Task: Create new contact,   with mail id: 'ZoeyLopez@fox5ny.com', first name: 'Zoey', Last name: 'Lopez', Job Title: Customer Success Manager, Phone number (512) 555-9012. Change life cycle stage to  'Lead' and lead status to 'New'. Add new company to the associated contact: www.senvion.in_x000D_
 and type: Reseller. Logged in from softage.3@softage.net
Action: Mouse moved to (32, 76)
Screenshot: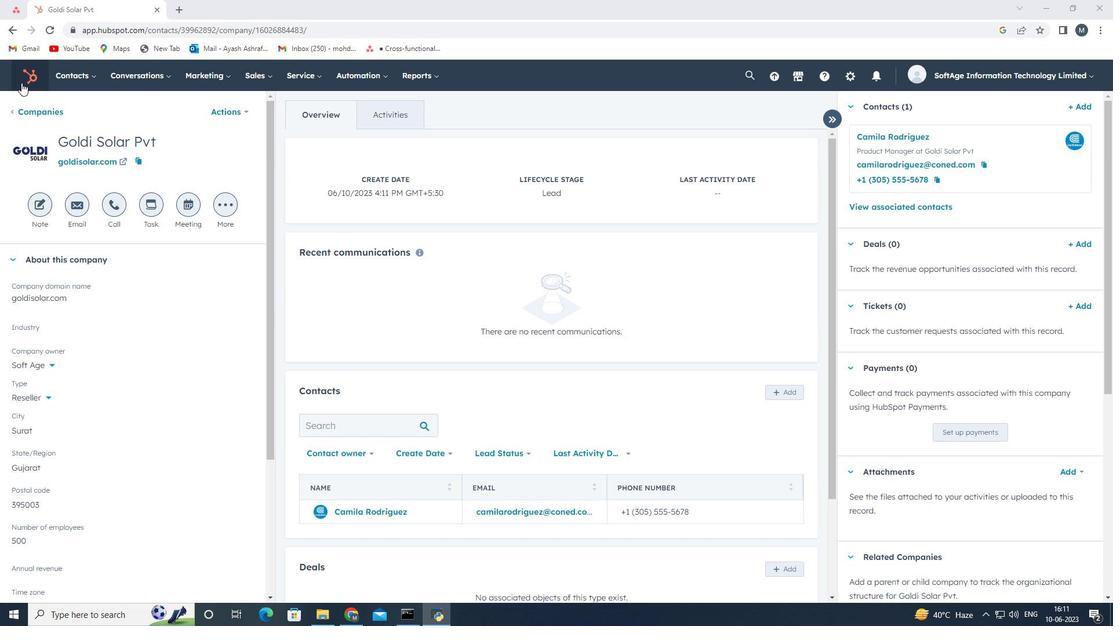 
Action: Mouse pressed left at (32, 76)
Screenshot: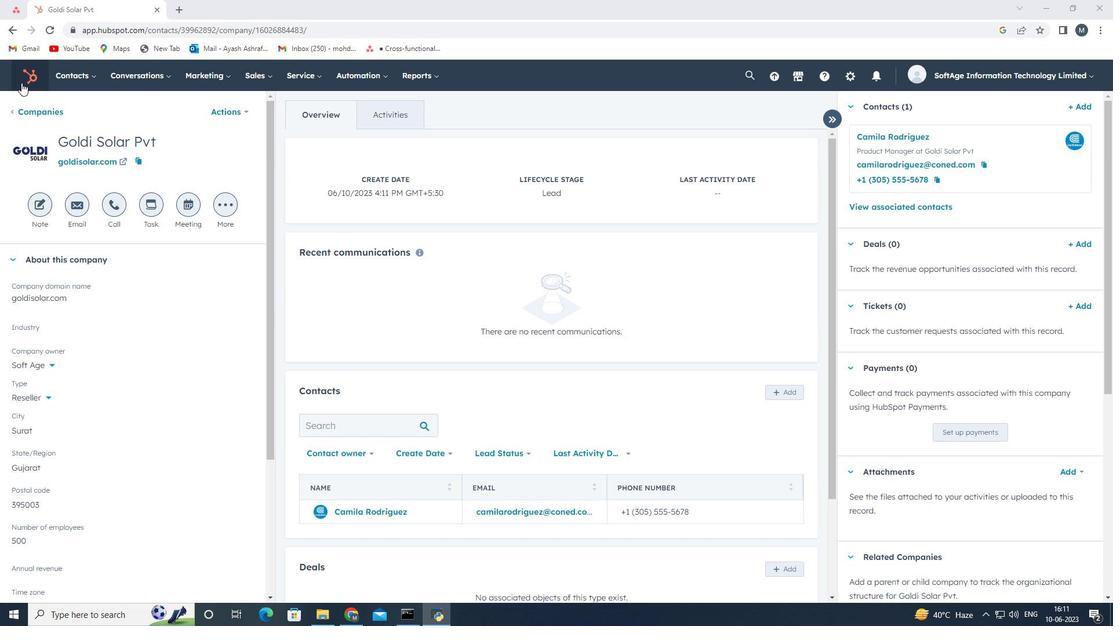 
Action: Mouse moved to (73, 74)
Screenshot: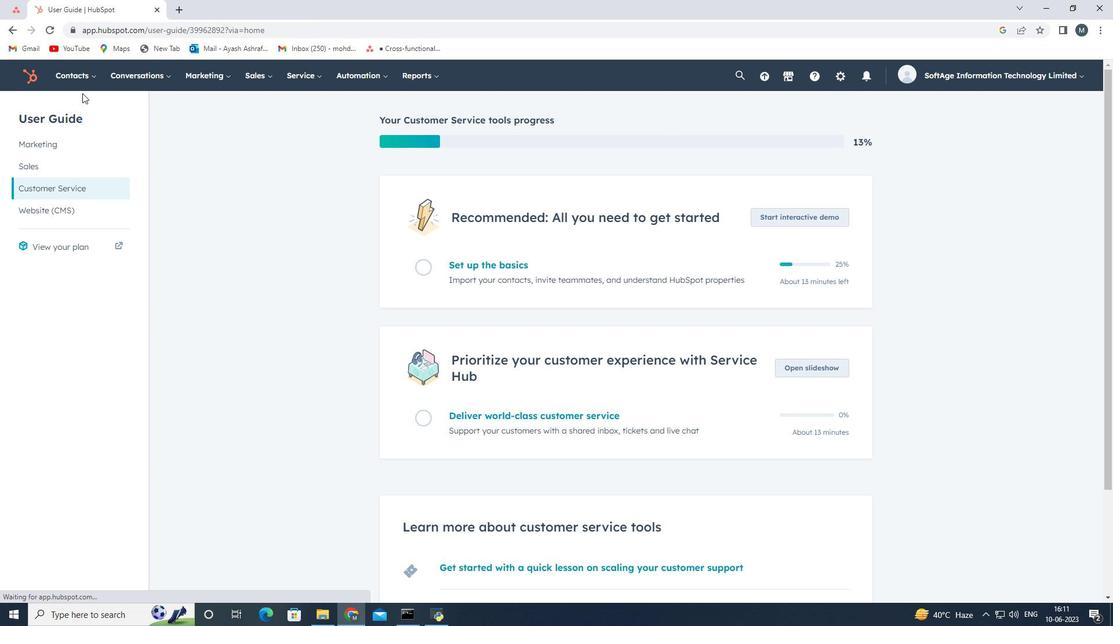
Action: Mouse pressed left at (73, 74)
Screenshot: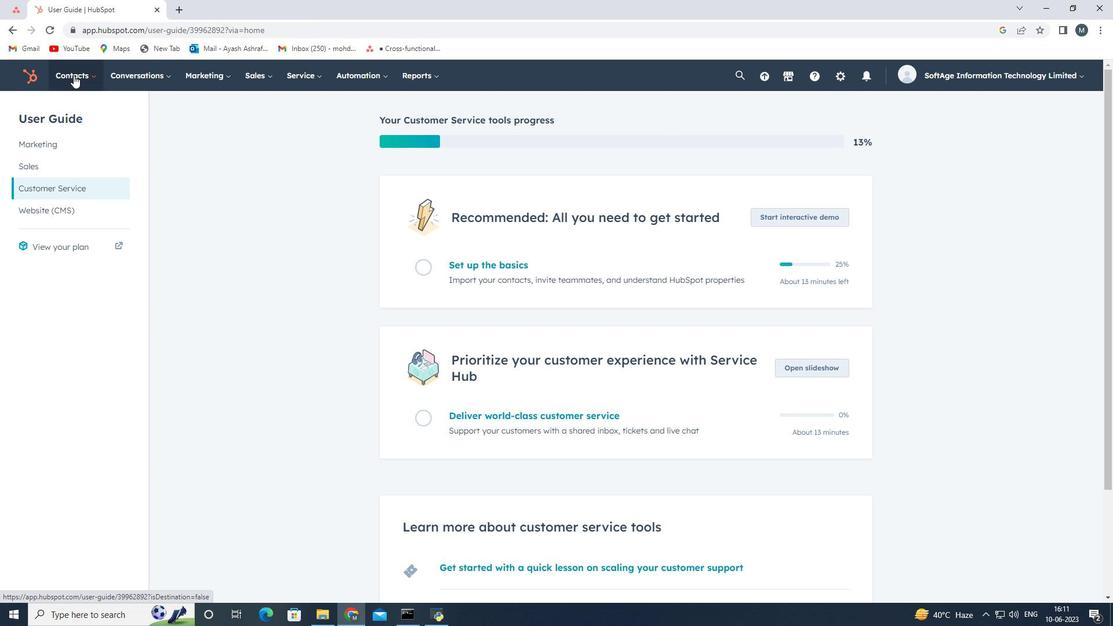 
Action: Mouse moved to (78, 104)
Screenshot: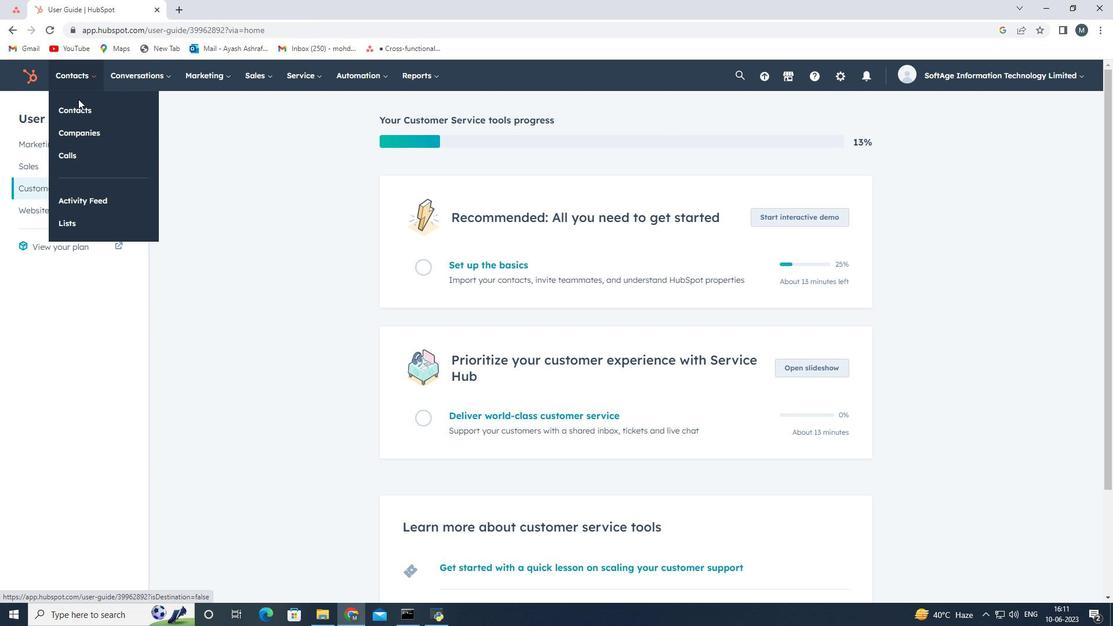 
Action: Mouse pressed left at (78, 104)
Screenshot: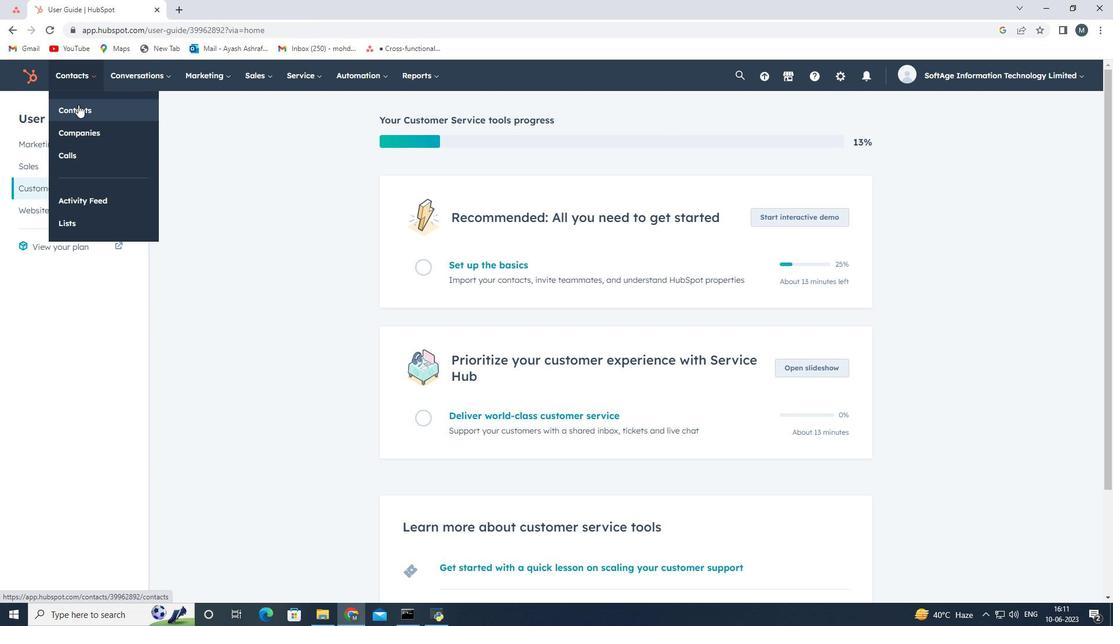 
Action: Mouse moved to (1034, 116)
Screenshot: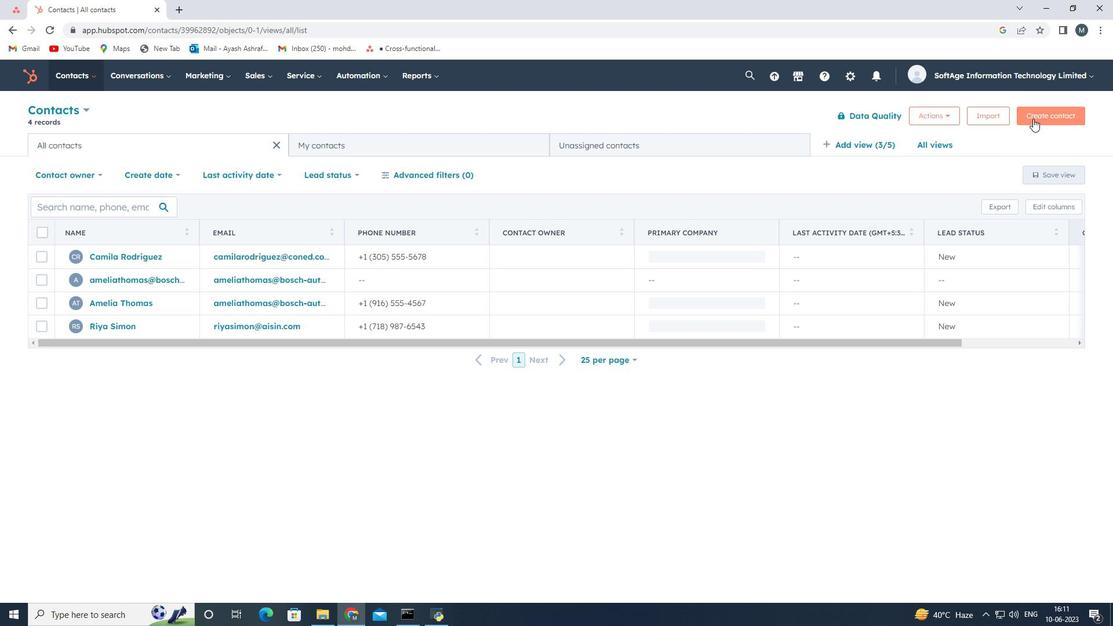 
Action: Mouse pressed left at (1034, 116)
Screenshot: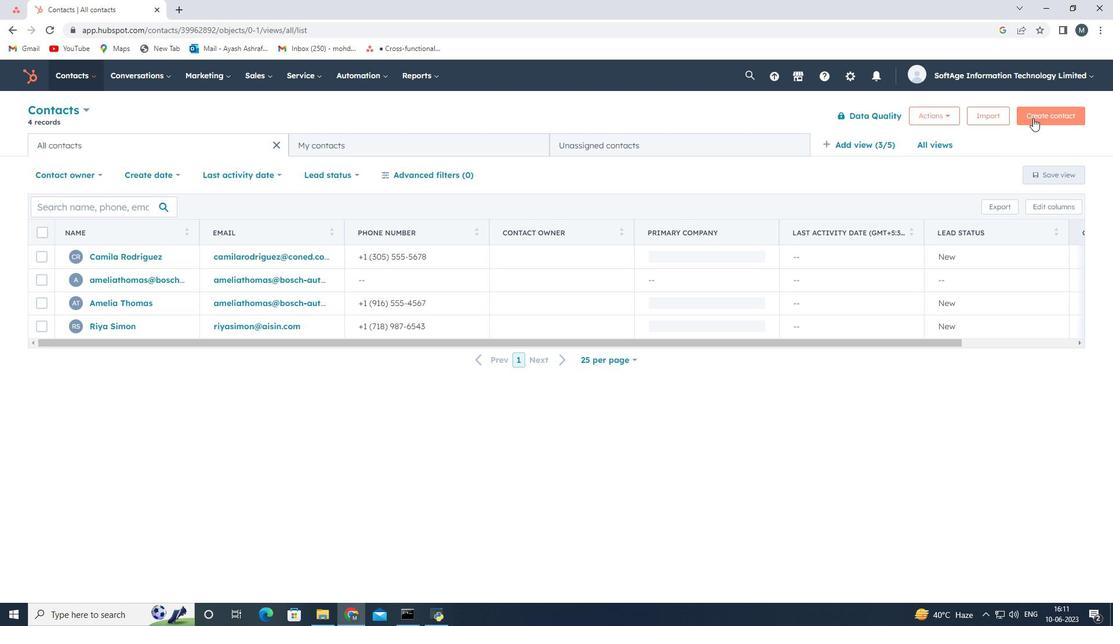 
Action: Mouse moved to (866, 169)
Screenshot: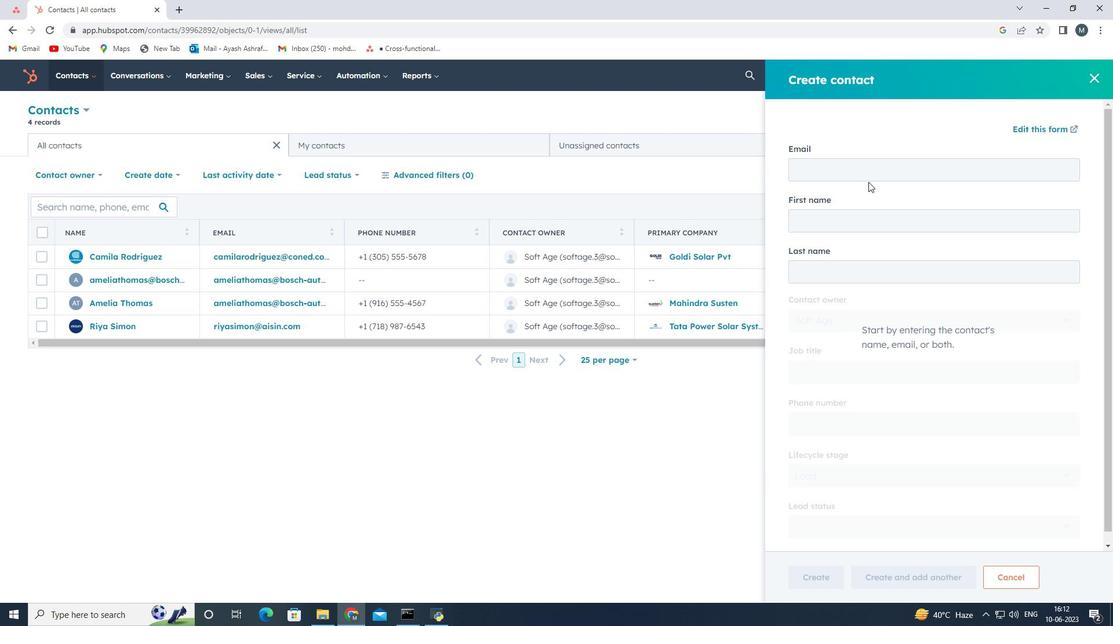 
Action: Mouse pressed left at (866, 169)
Screenshot: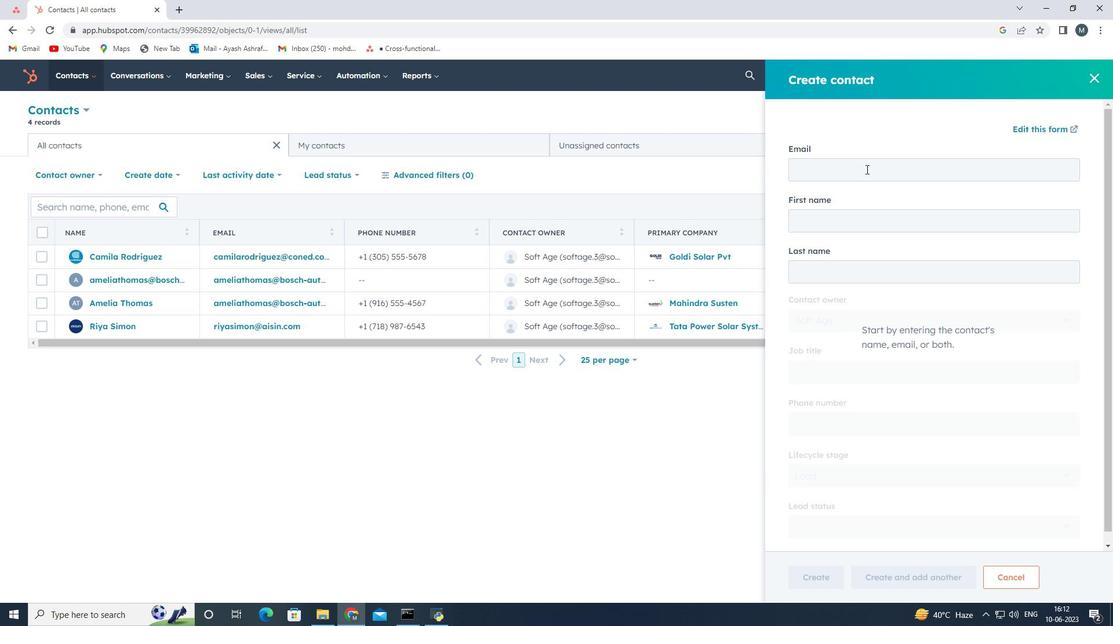 
Action: Key pressed <Key.shift>Zoey<Key.shift>Lopez<Key.shift>@fox
Screenshot: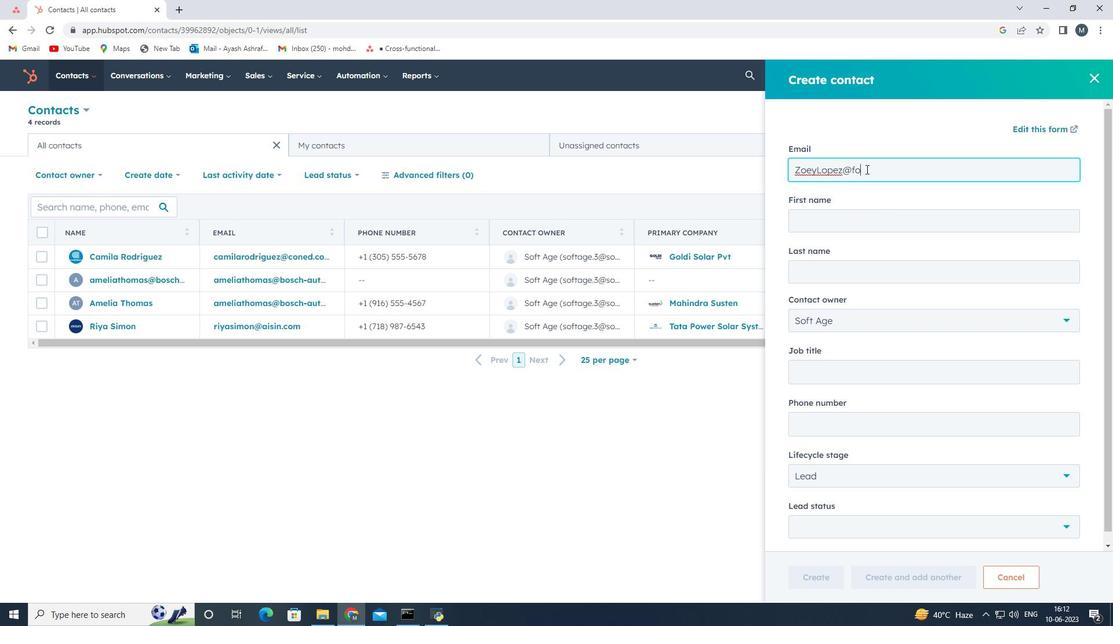
Action: Mouse moved to (1113, 384)
Screenshot: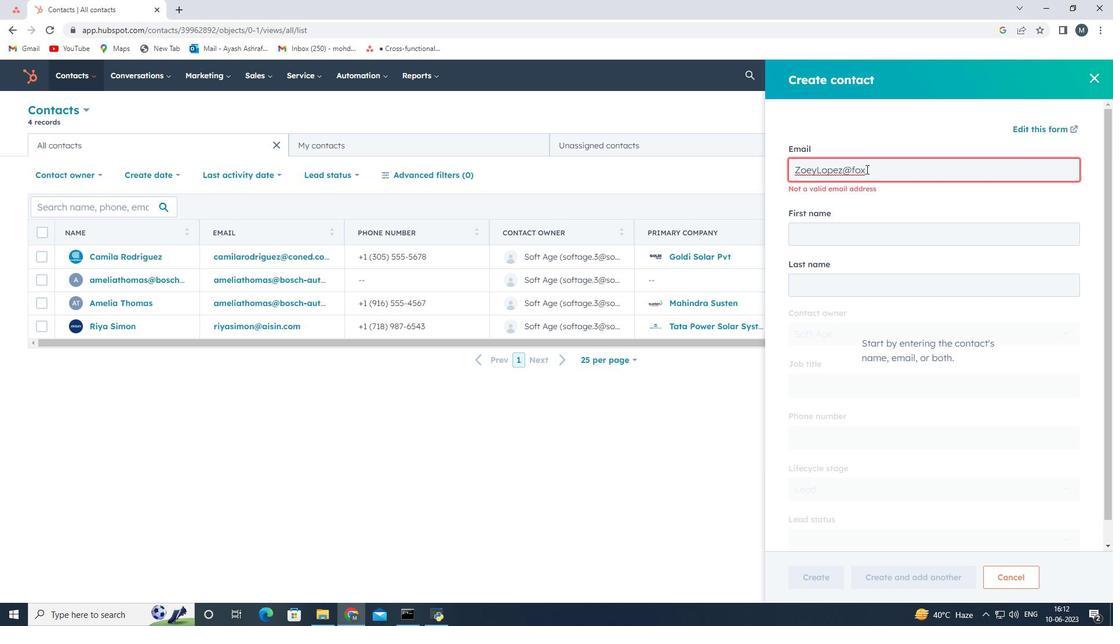 
Action: Key pressed 5ny.com
Screenshot: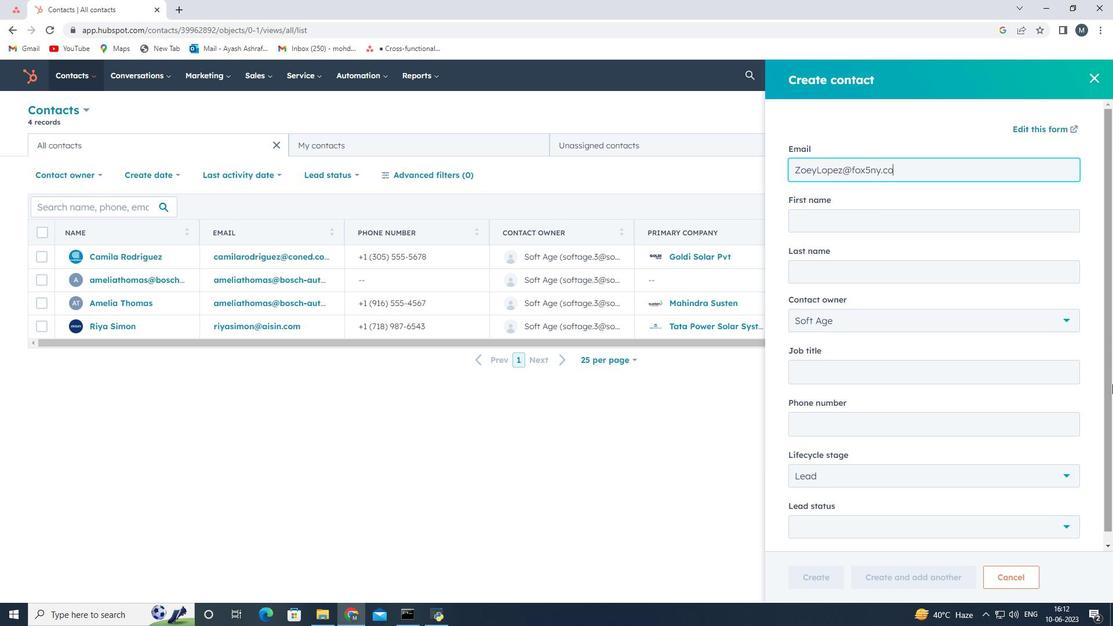 
Action: Mouse moved to (902, 224)
Screenshot: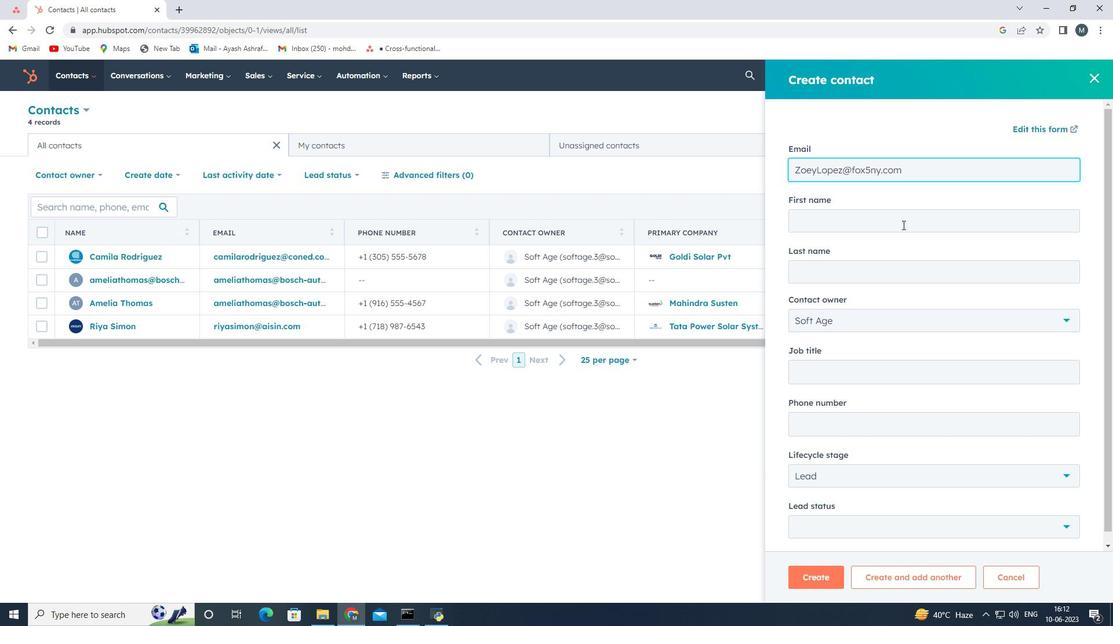 
Action: Mouse pressed left at (902, 224)
Screenshot: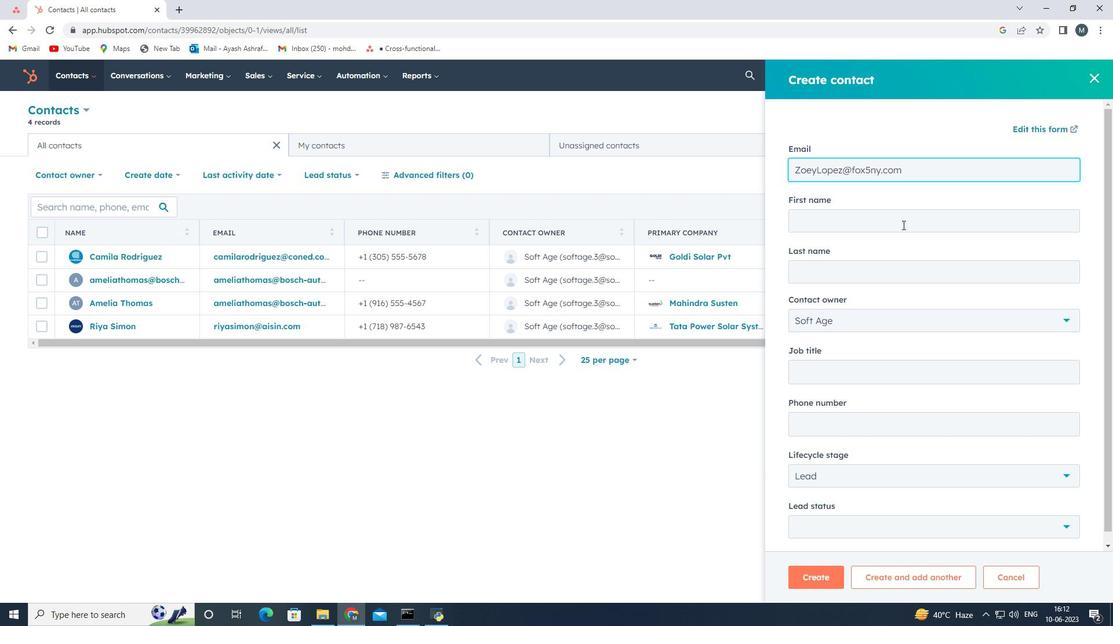 
Action: Key pressed <Key.shift>Zoey
Screenshot: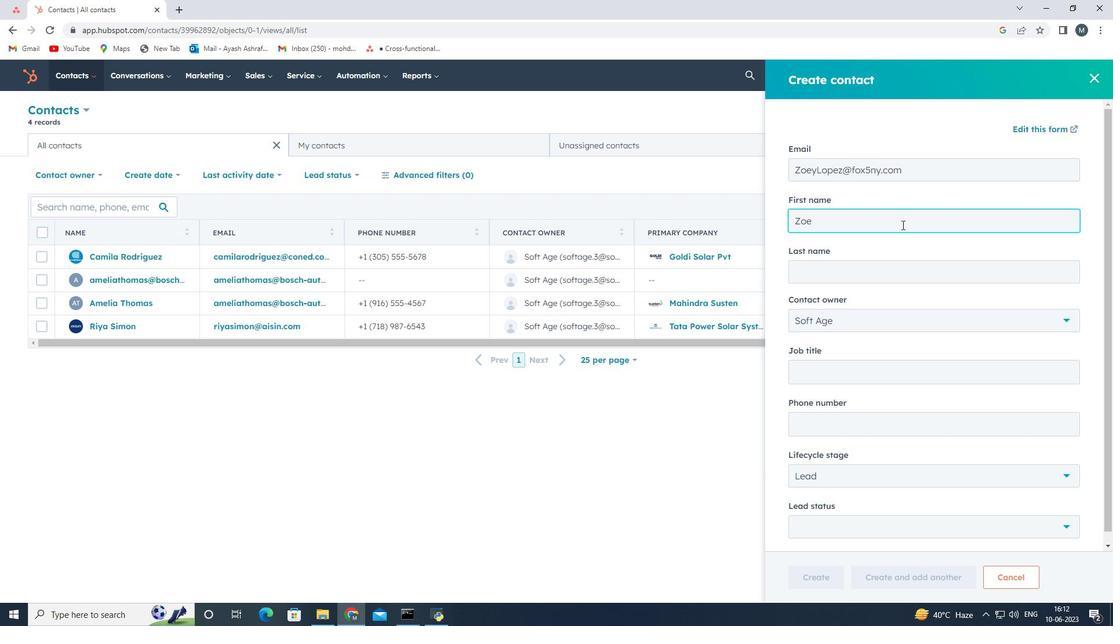 
Action: Mouse moved to (878, 270)
Screenshot: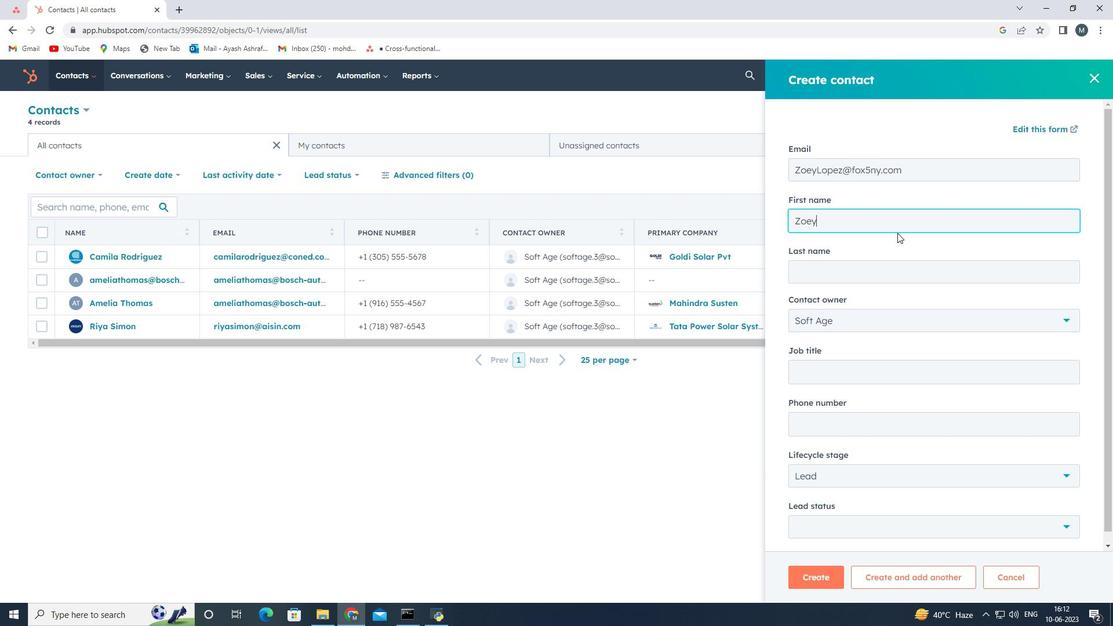 
Action: Mouse pressed left at (878, 270)
Screenshot: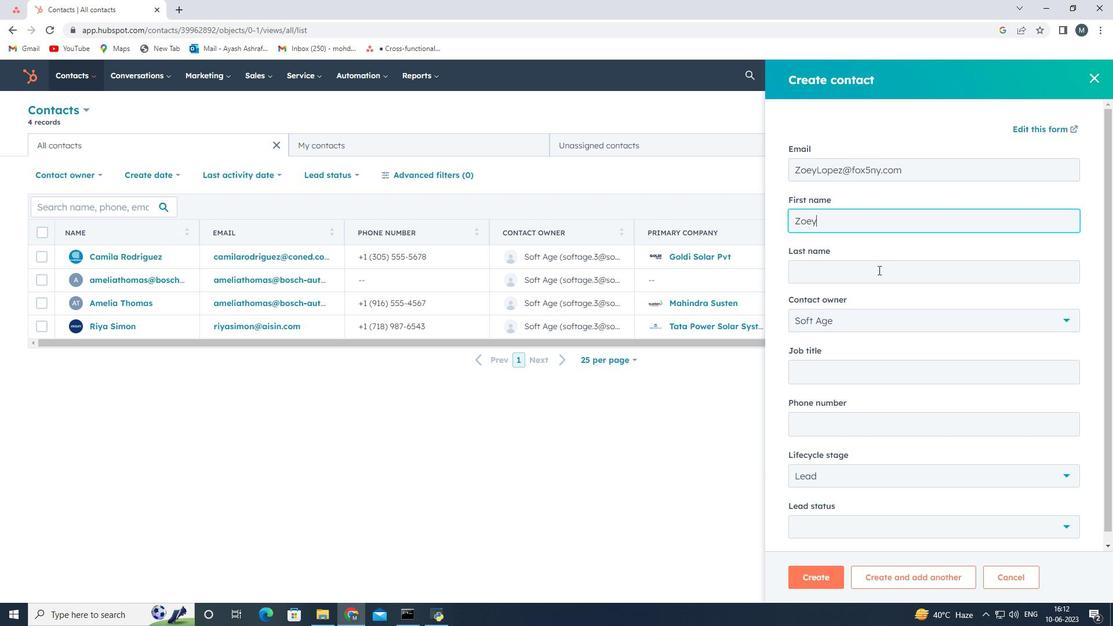 
Action: Key pressed <Key.shift>Lopez
Screenshot: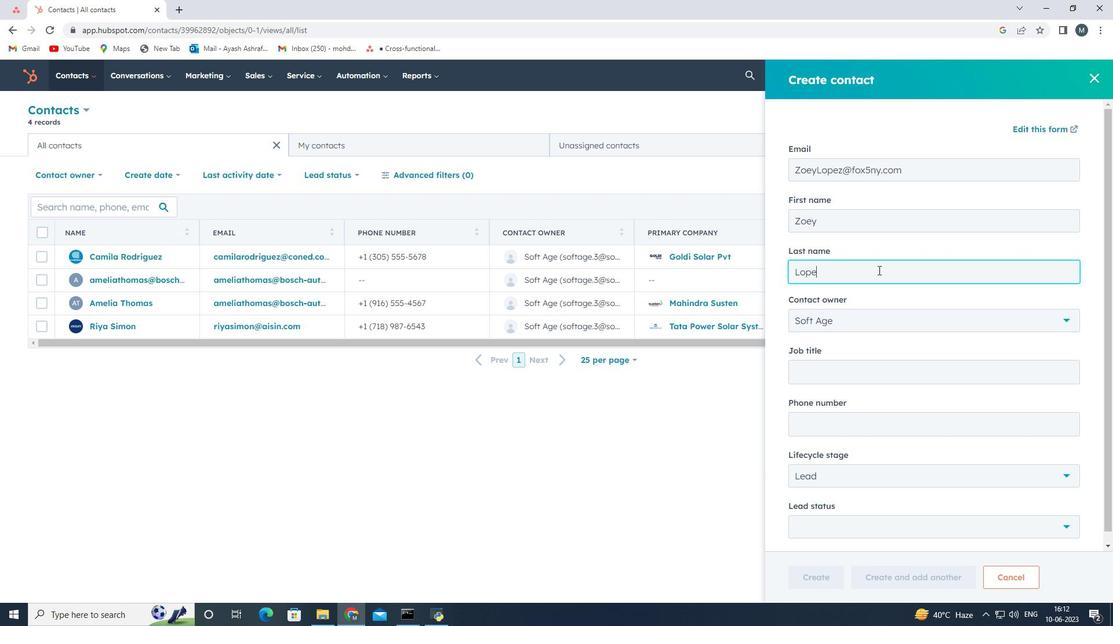 
Action: Mouse moved to (853, 379)
Screenshot: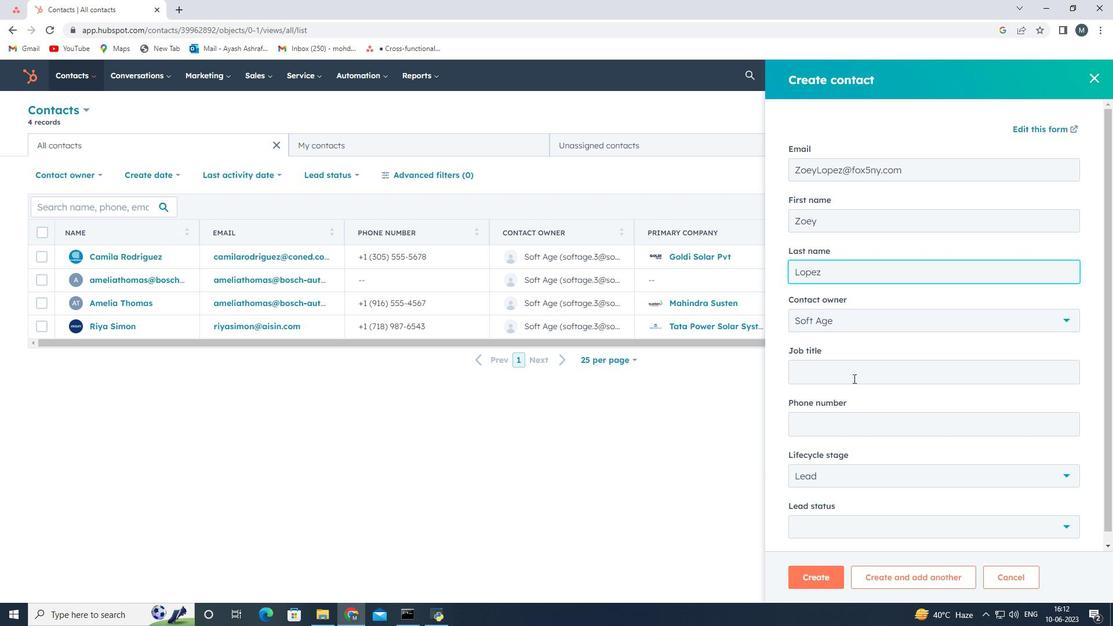 
Action: Mouse pressed left at (853, 379)
Screenshot: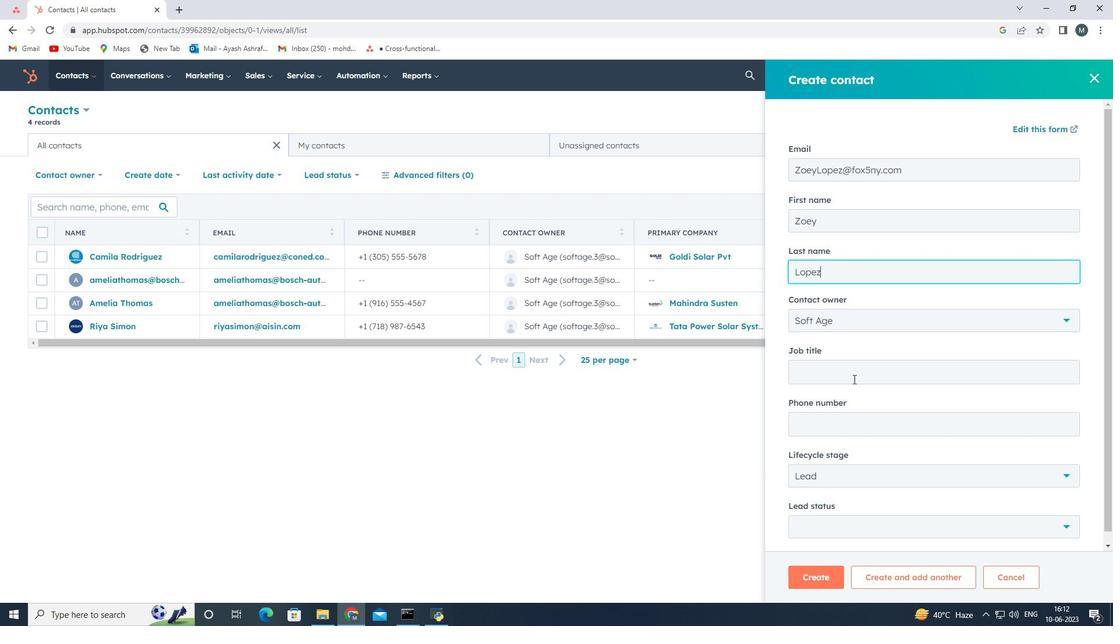 
Action: Key pressed <Key.shift>Success<Key.space>
Screenshot: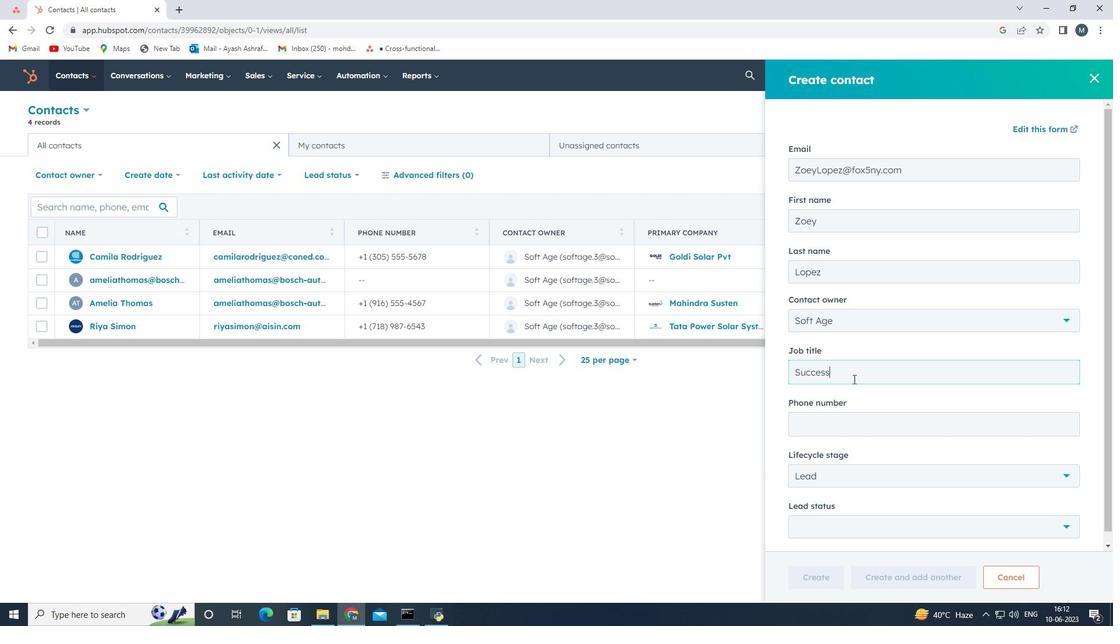 
Action: Mouse moved to (852, 379)
Screenshot: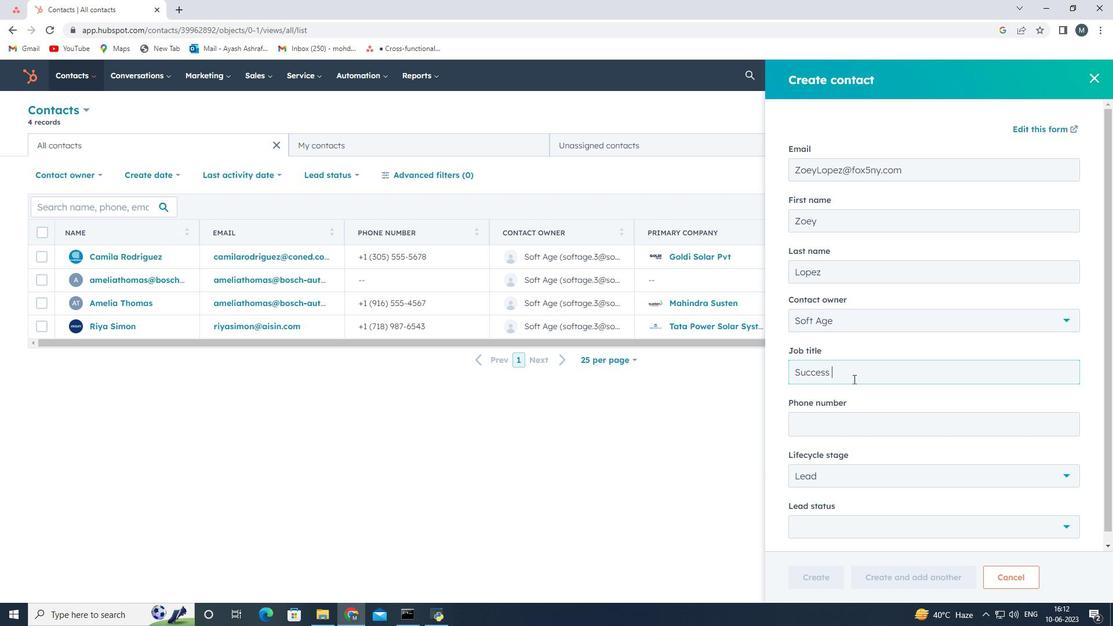 
Action: Key pressed <Key.shift><Key.shift>Manager
Screenshot: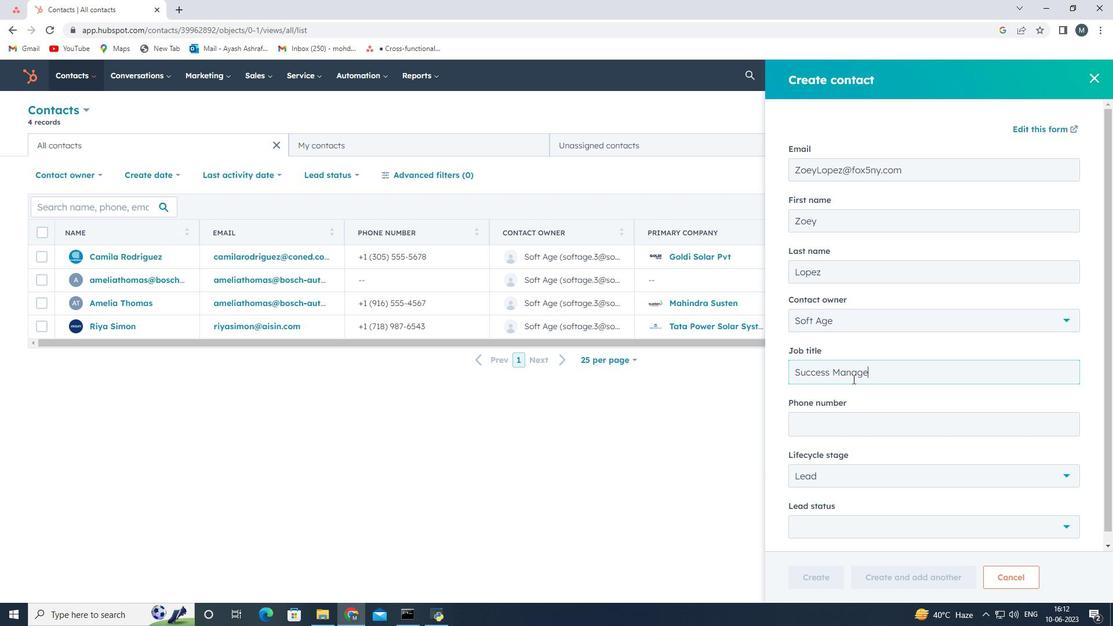 
Action: Mouse moved to (826, 419)
Screenshot: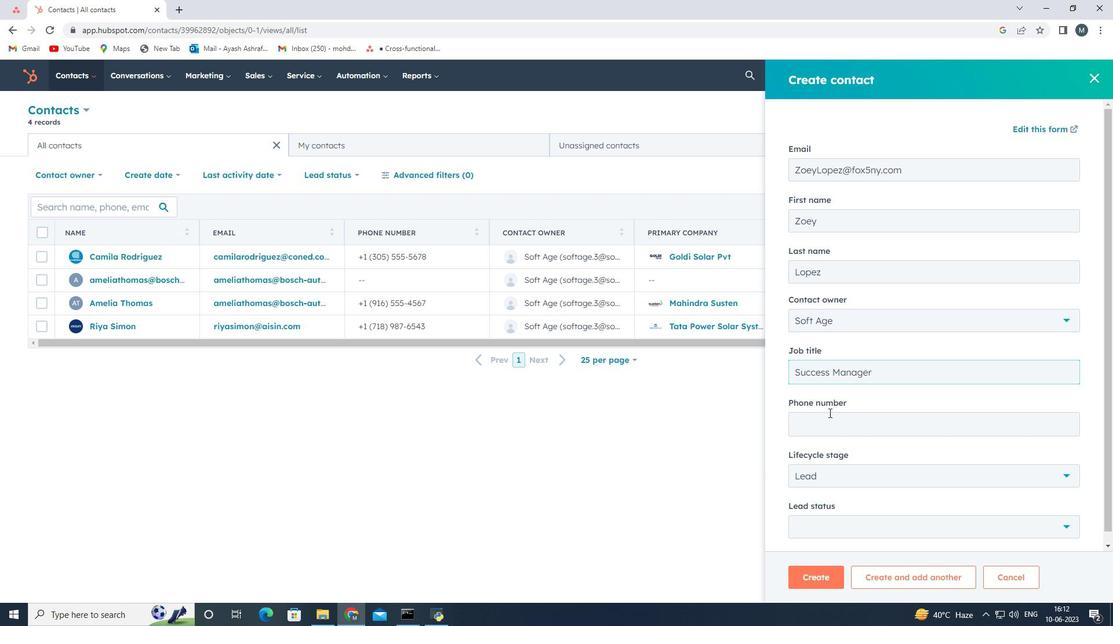 
Action: Mouse pressed left at (826, 419)
Screenshot: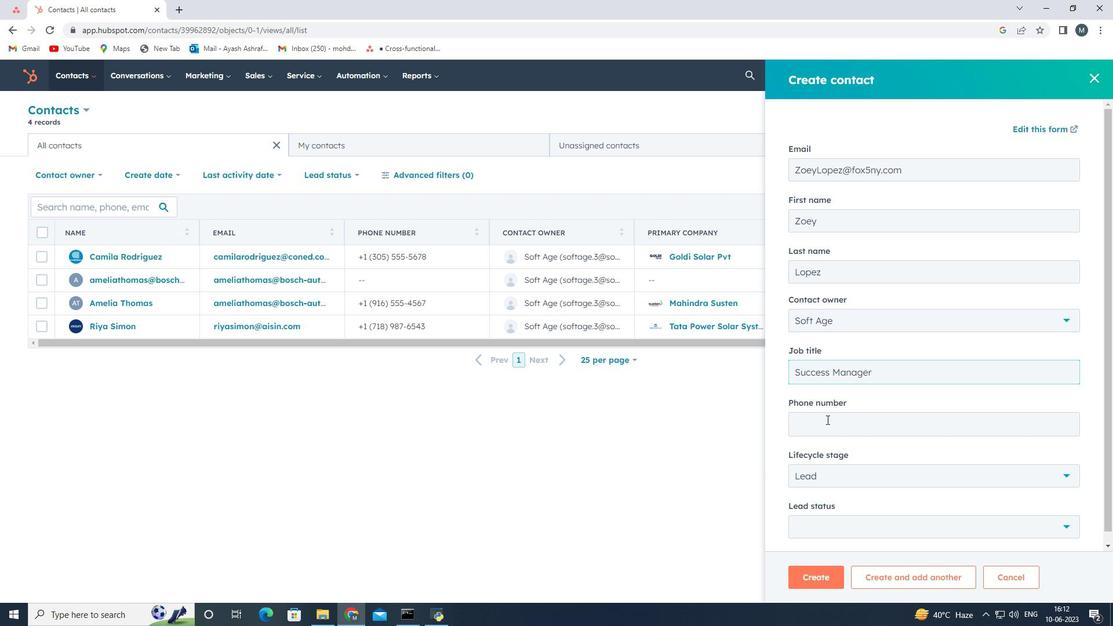 
Action: Mouse moved to (826, 419)
Screenshot: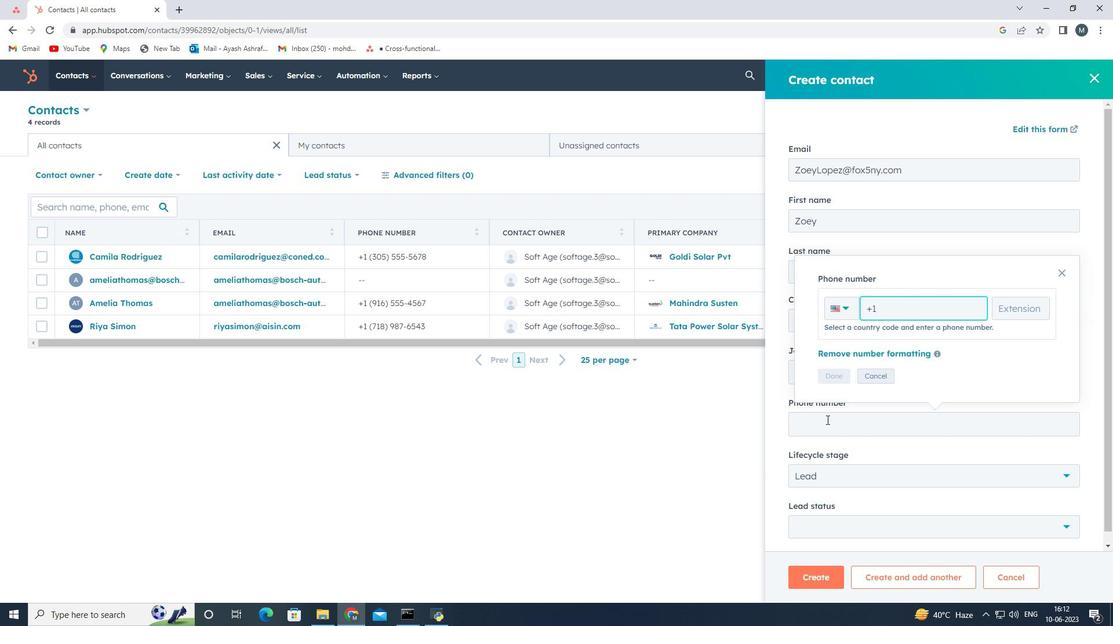 
Action: Key pressed 5125559012
Screenshot: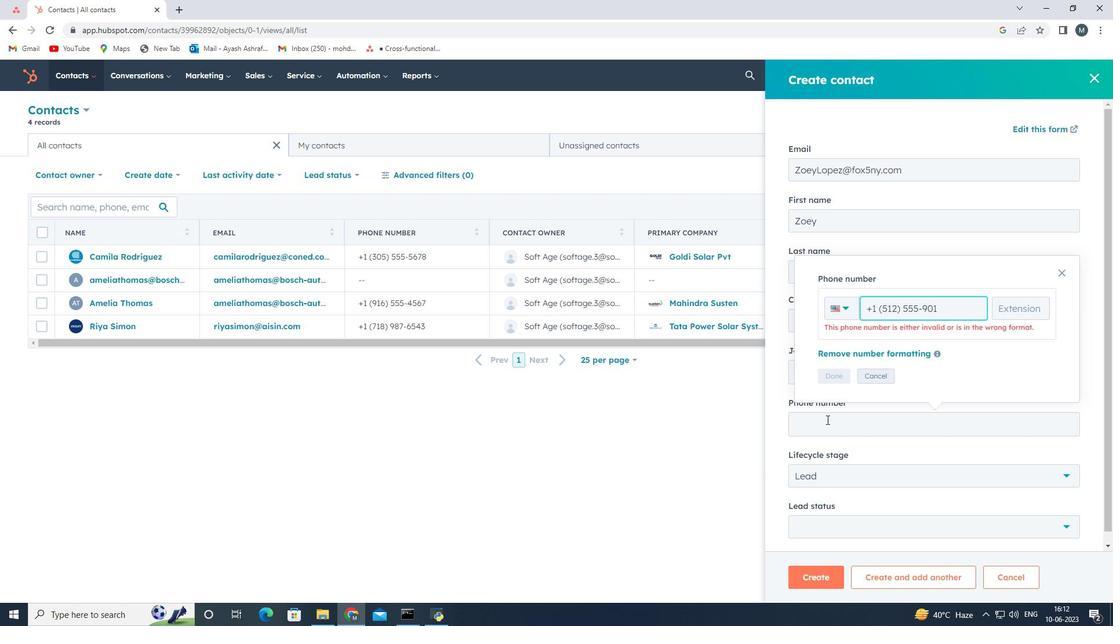 
Action: Mouse moved to (835, 376)
Screenshot: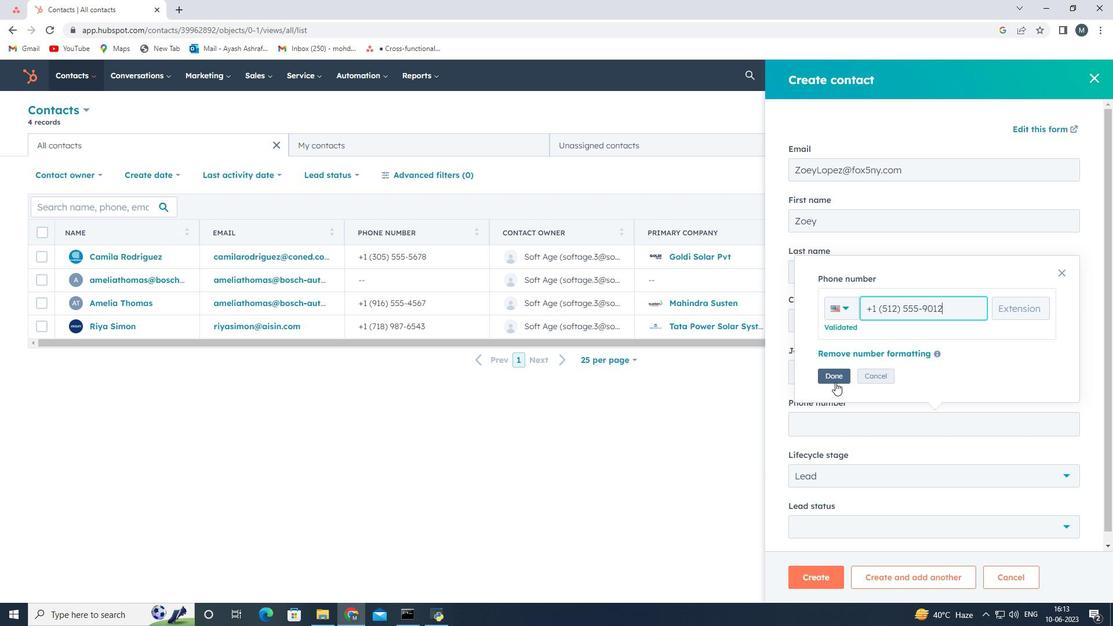 
Action: Mouse pressed left at (835, 376)
Screenshot: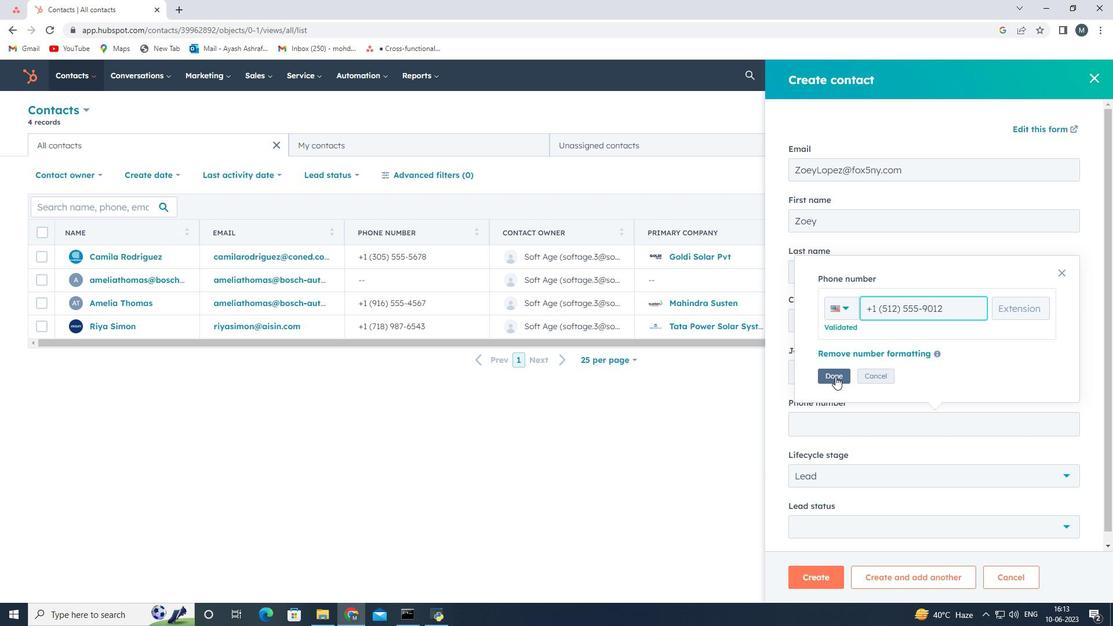 
Action: Mouse moved to (841, 446)
Screenshot: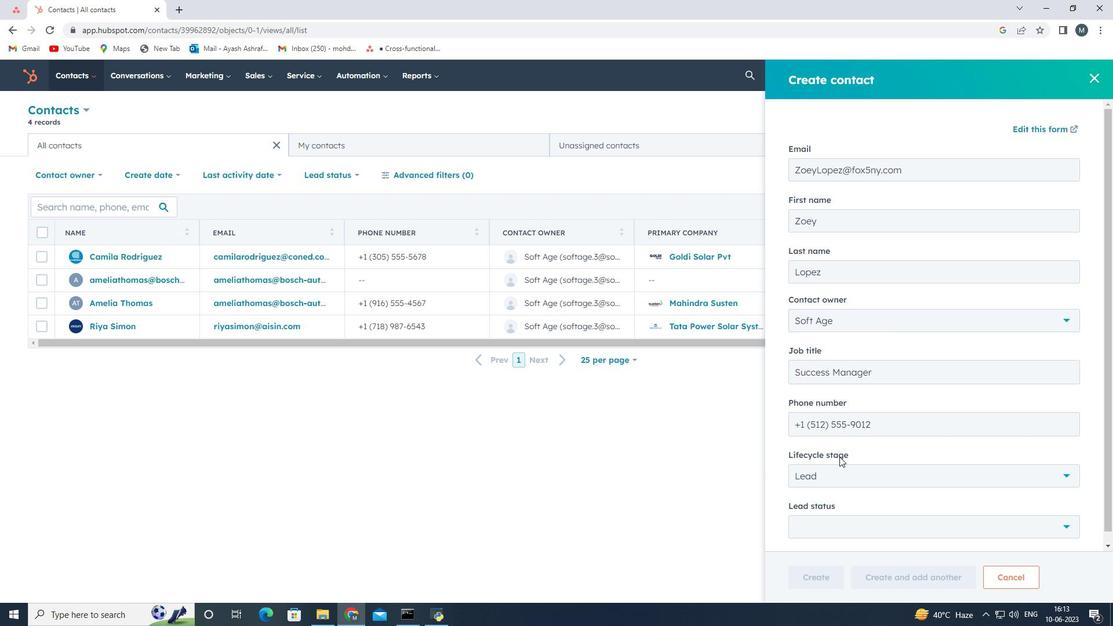
Action: Mouse scrolled (841, 446) with delta (0, 0)
Screenshot: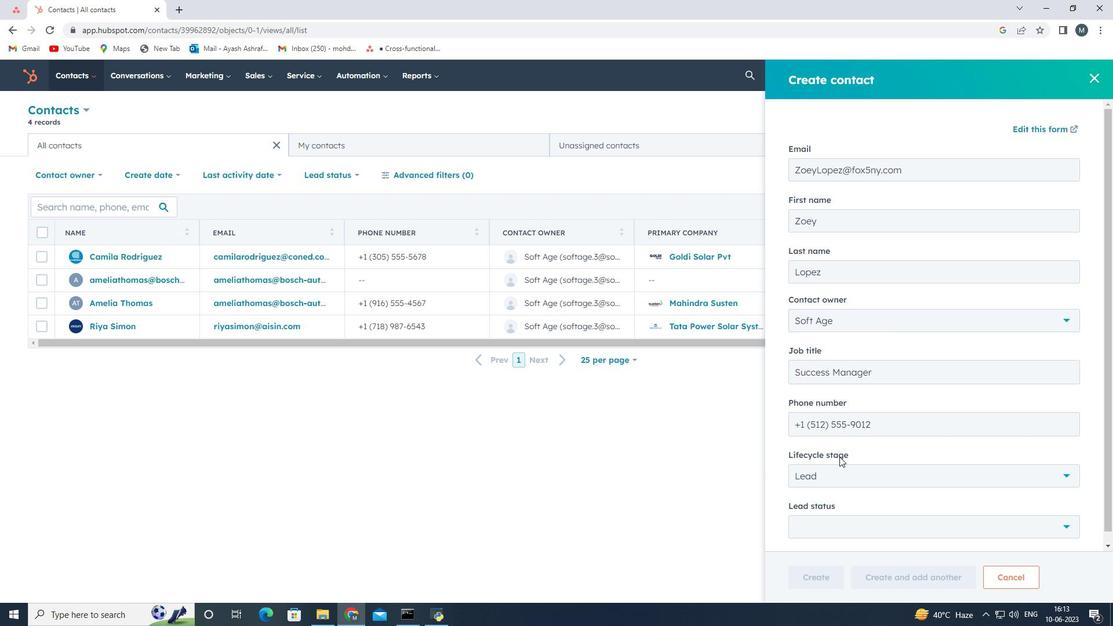 
Action: Mouse scrolled (841, 446) with delta (0, 0)
Screenshot: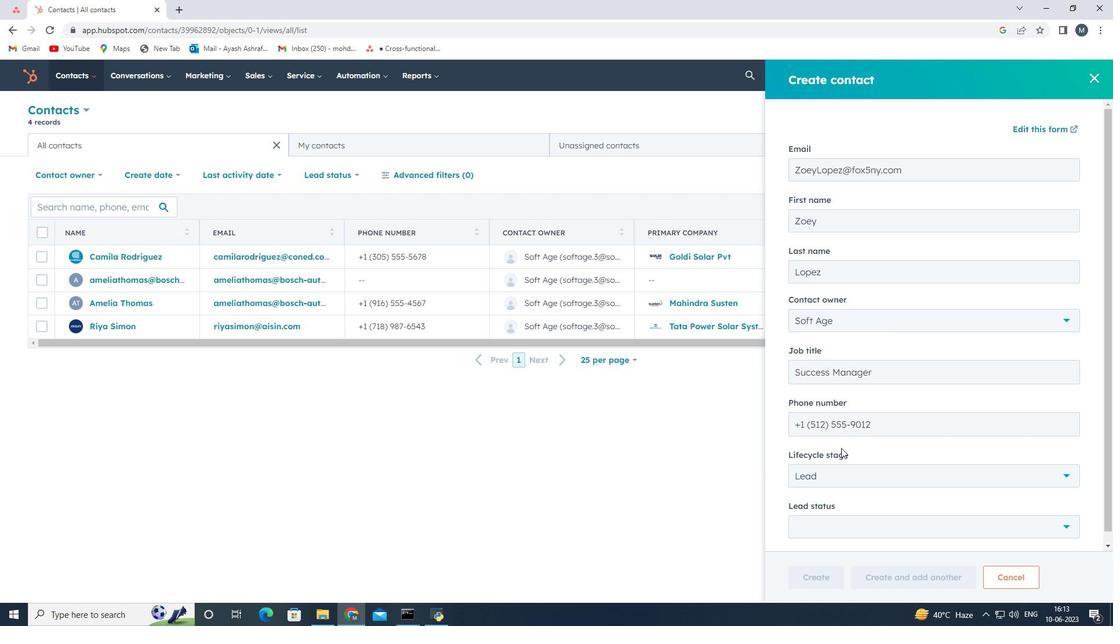 
Action: Mouse moved to (841, 466)
Screenshot: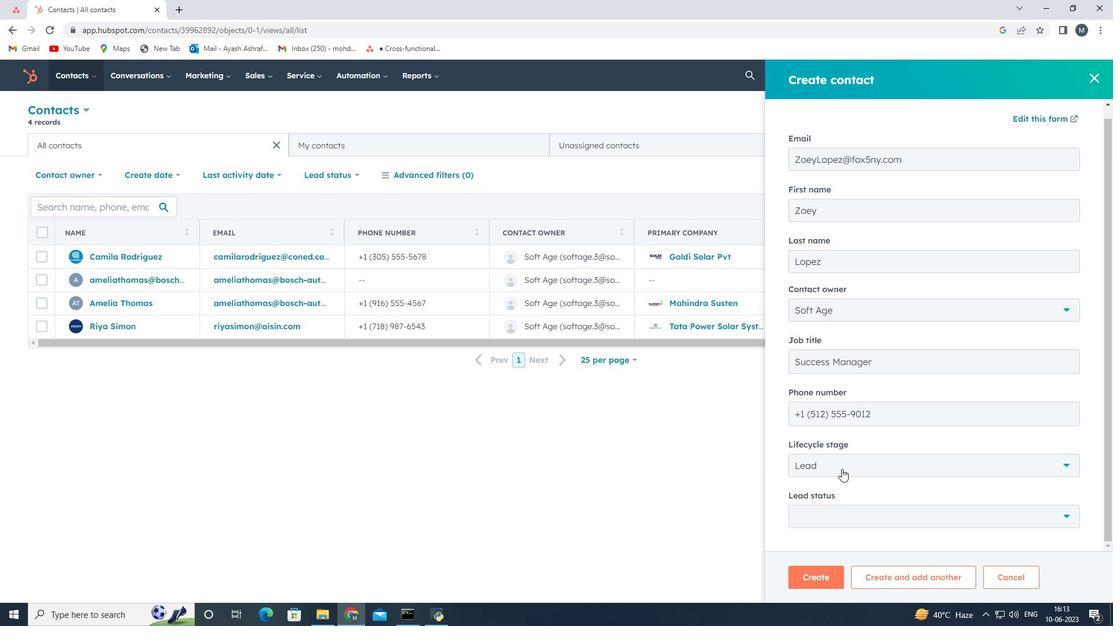 
Action: Mouse pressed left at (841, 466)
Screenshot: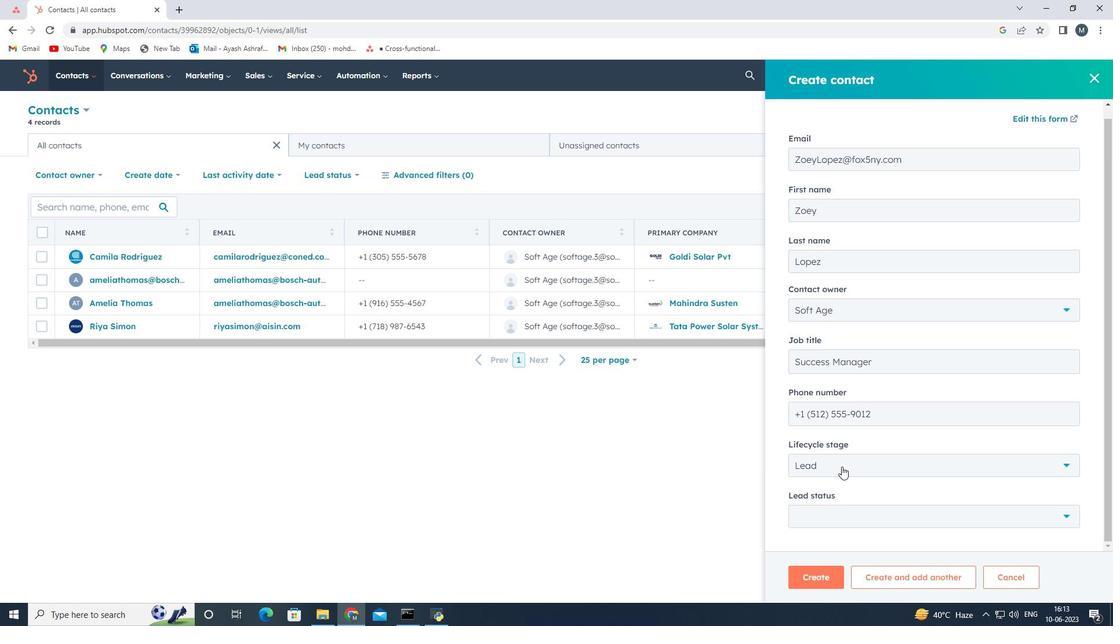 
Action: Mouse moved to (821, 361)
Screenshot: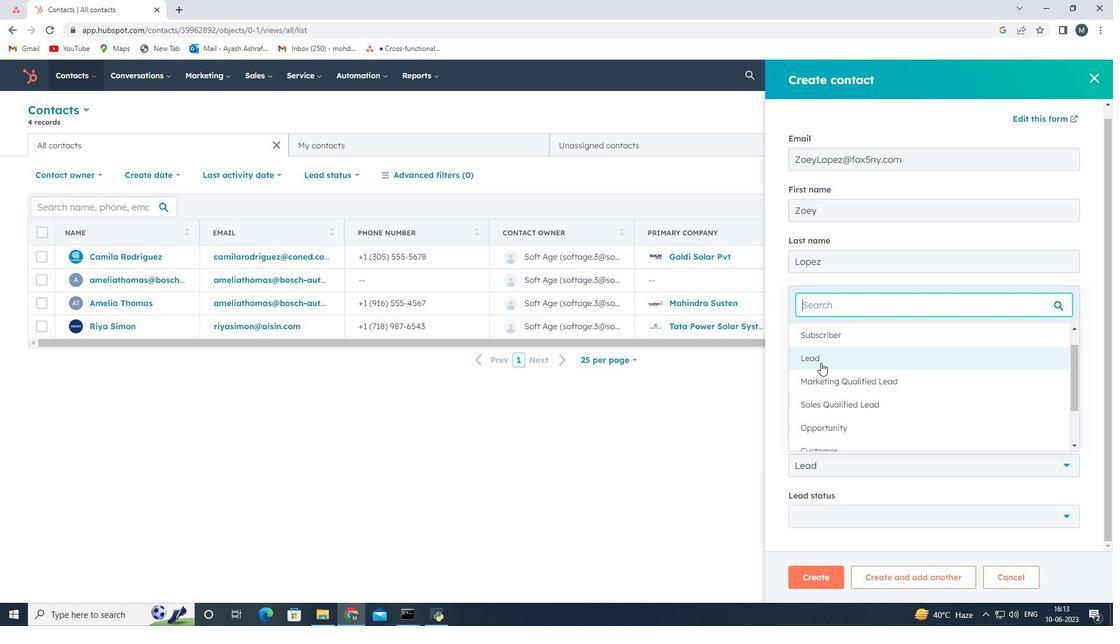 
Action: Mouse pressed left at (821, 361)
Screenshot: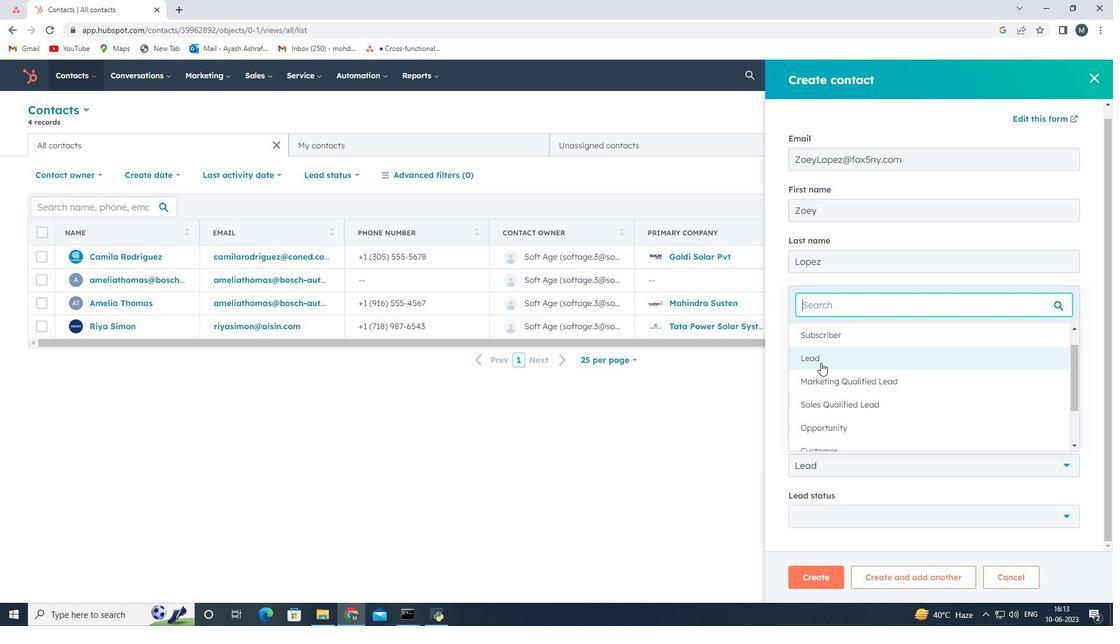 
Action: Mouse moved to (831, 511)
Screenshot: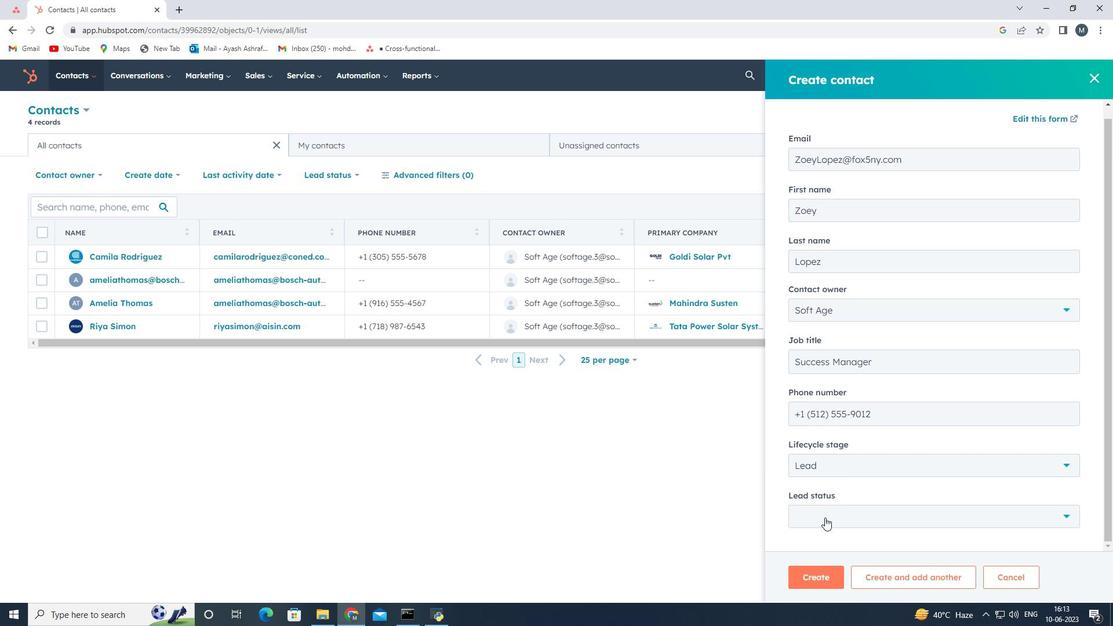 
Action: Mouse pressed left at (831, 511)
Screenshot: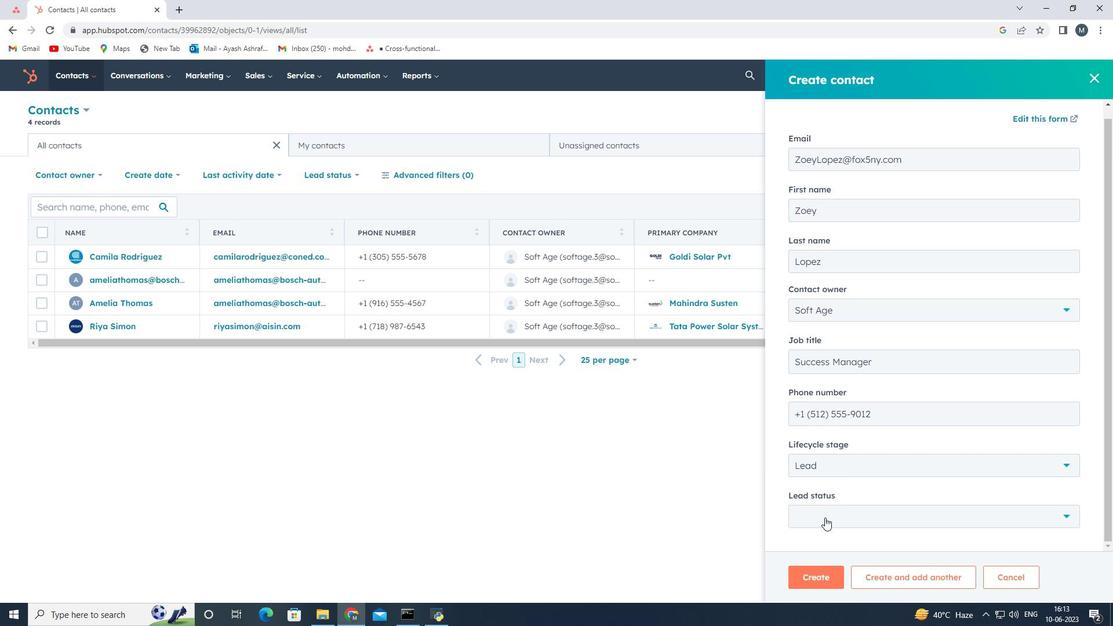 
Action: Mouse moved to (815, 411)
Screenshot: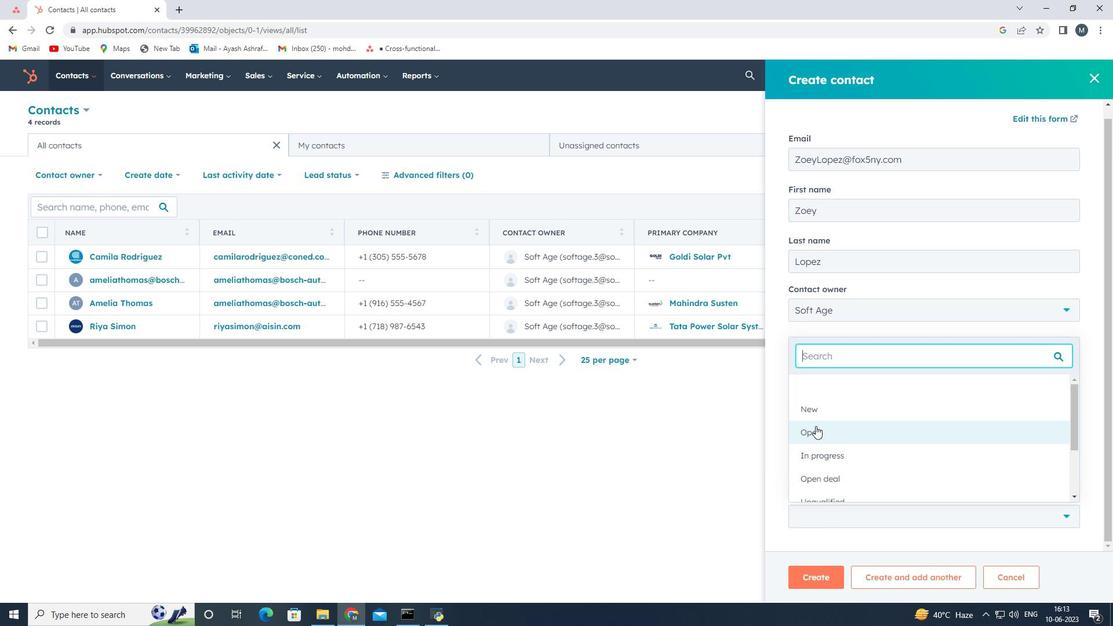 
Action: Mouse pressed left at (815, 411)
Screenshot: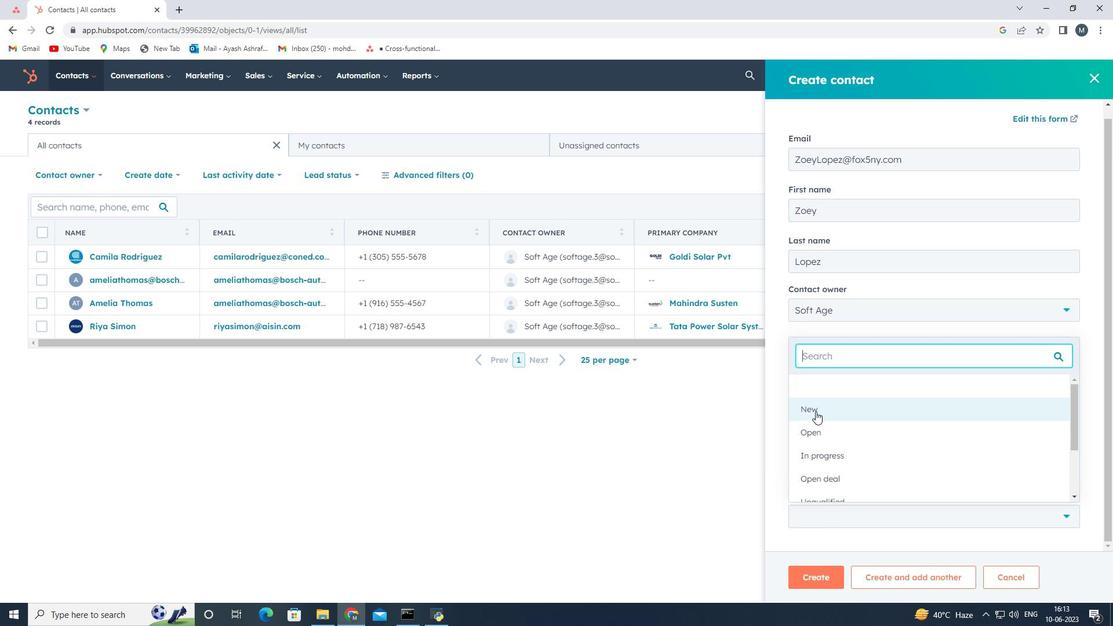 
Action: Mouse moved to (827, 579)
Screenshot: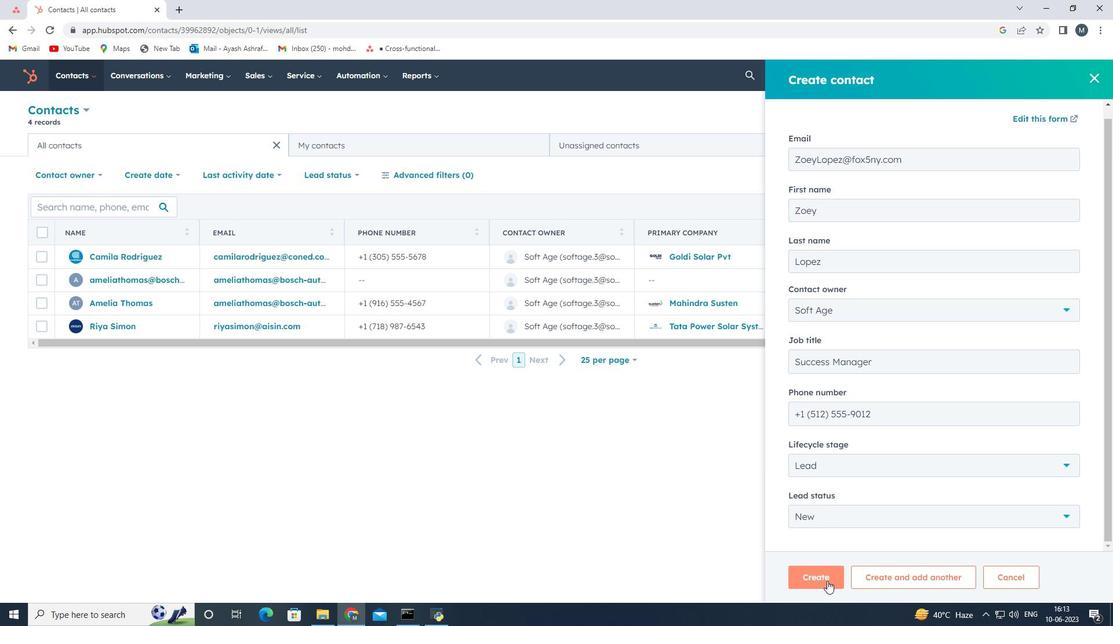 
Action: Mouse pressed left at (827, 579)
Screenshot: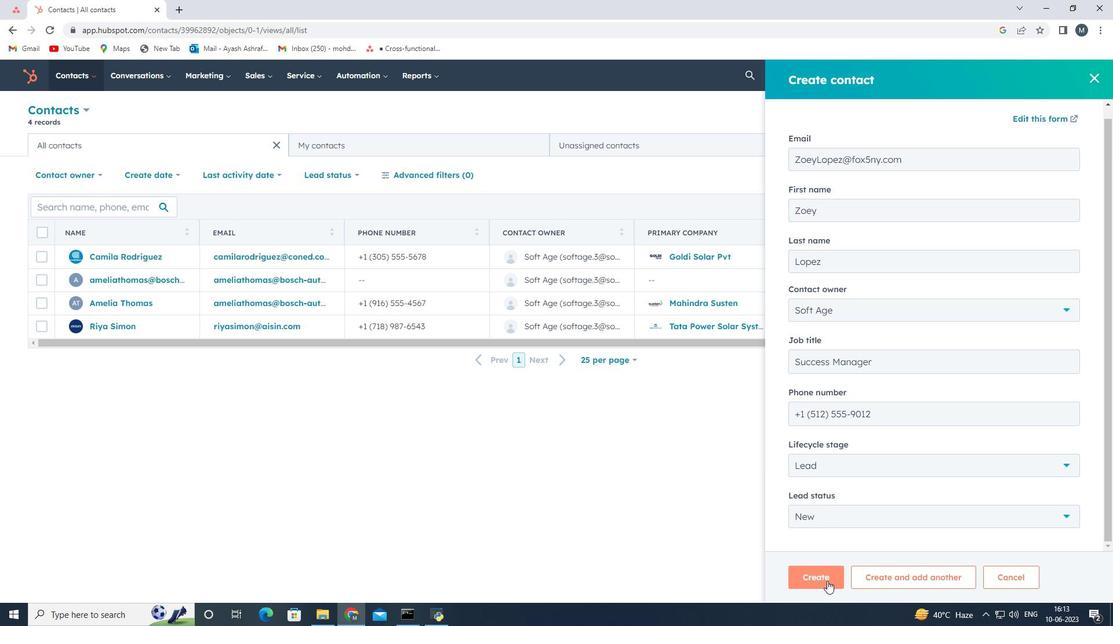 
Action: Mouse moved to (772, 392)
Screenshot: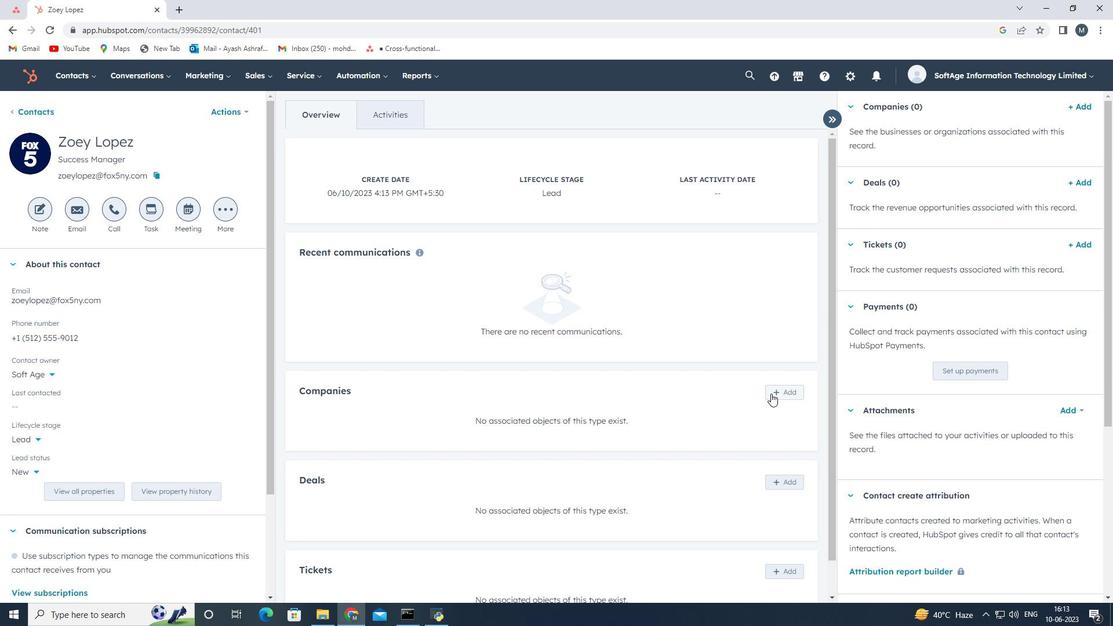 
Action: Mouse pressed left at (772, 392)
Screenshot: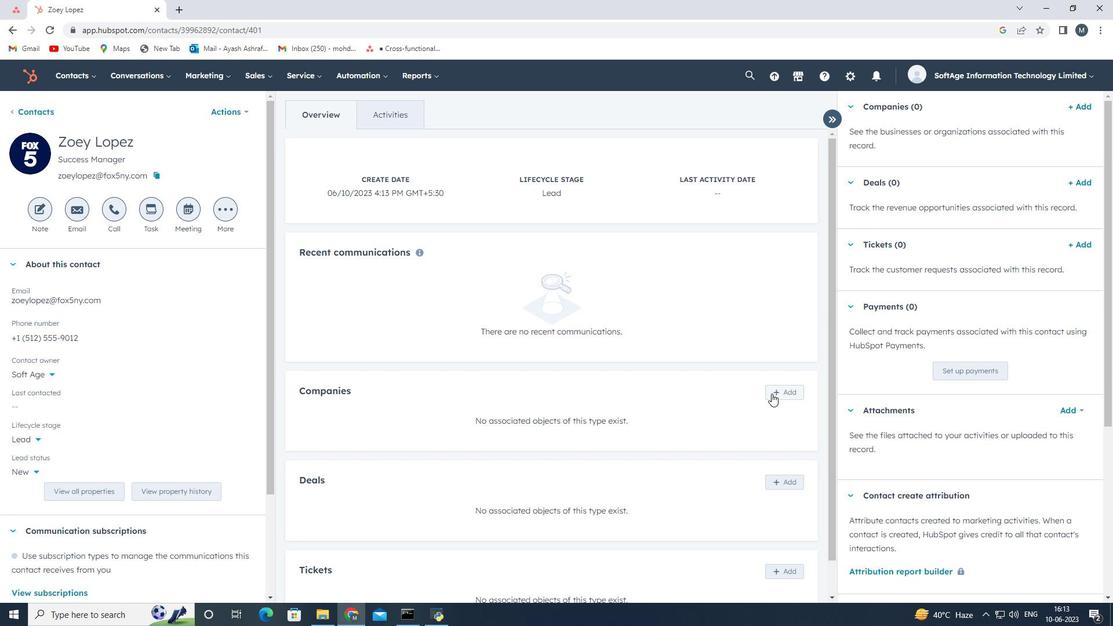 
Action: Mouse moved to (857, 132)
Screenshot: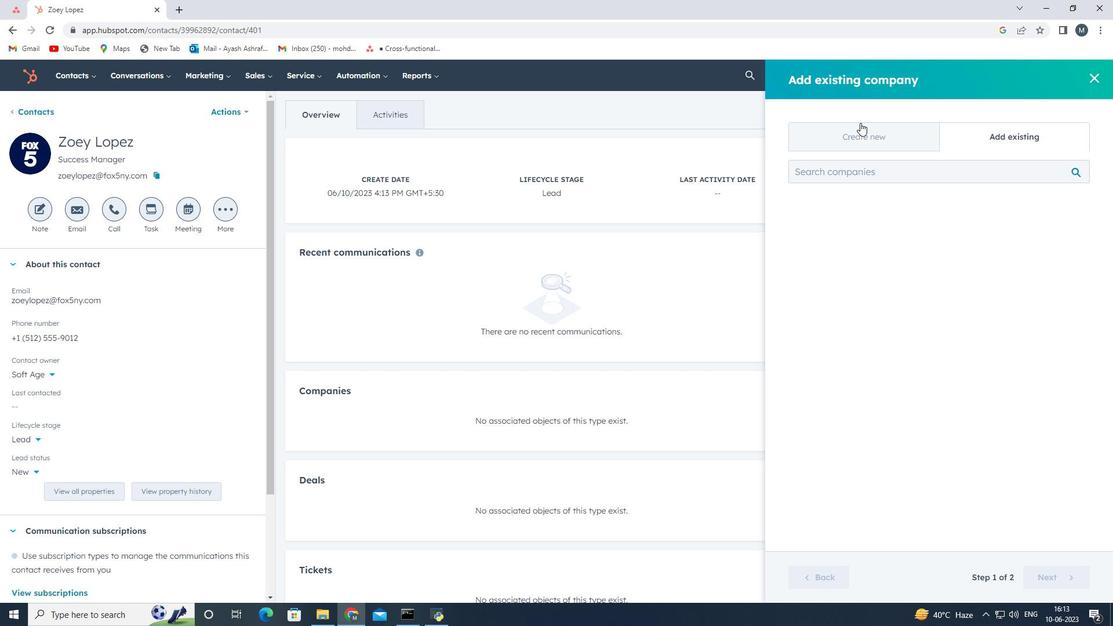 
Action: Mouse pressed left at (857, 132)
Screenshot: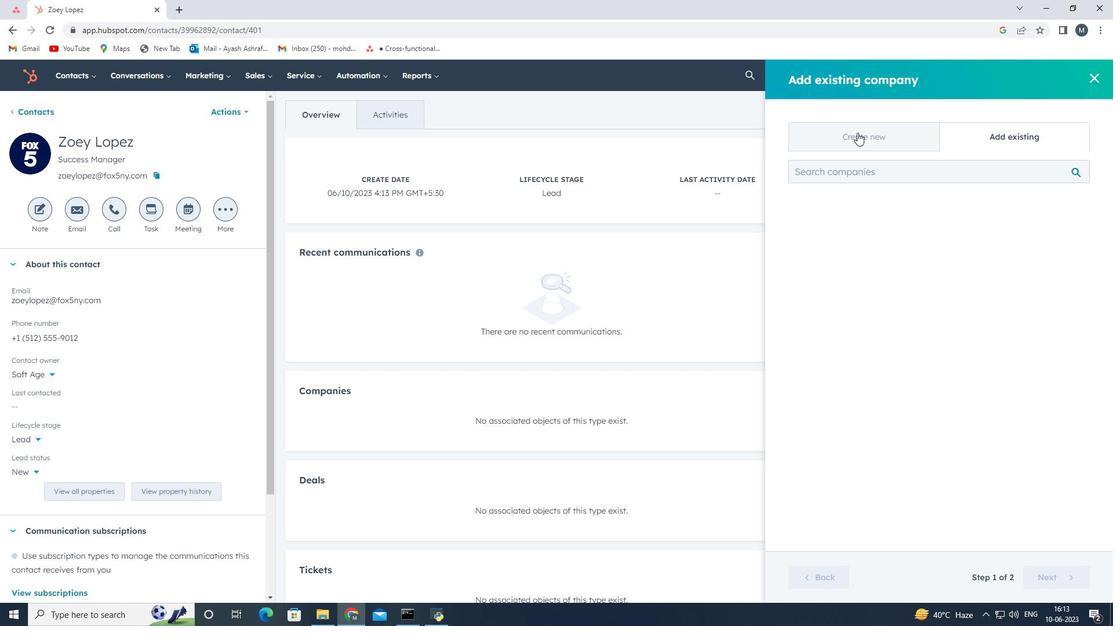 
Action: Mouse moved to (849, 207)
Screenshot: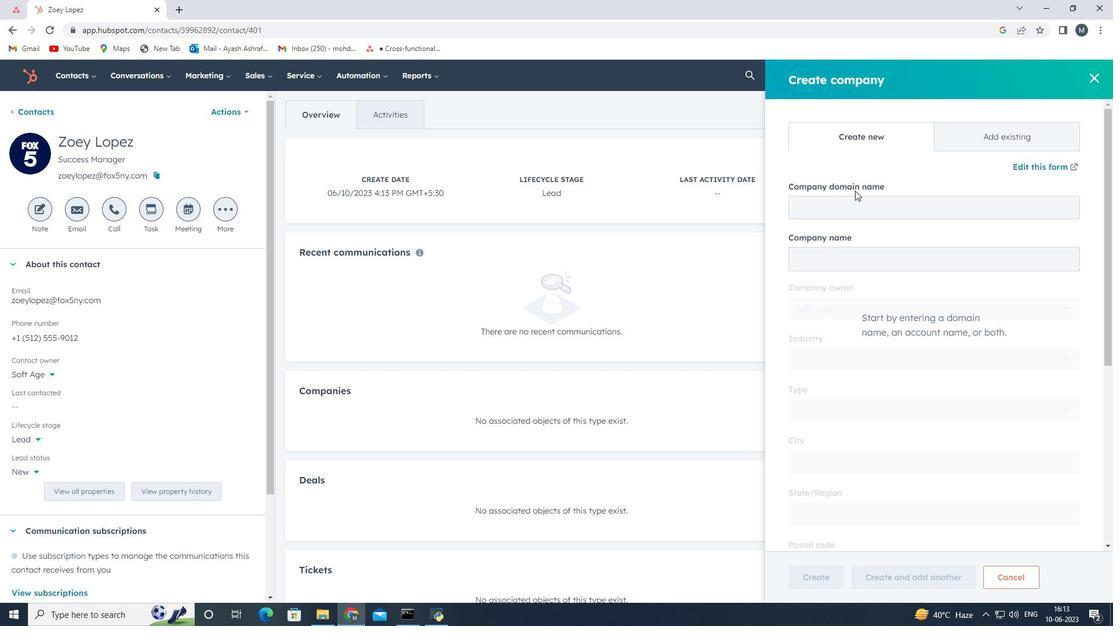 
Action: Mouse pressed left at (849, 207)
Screenshot: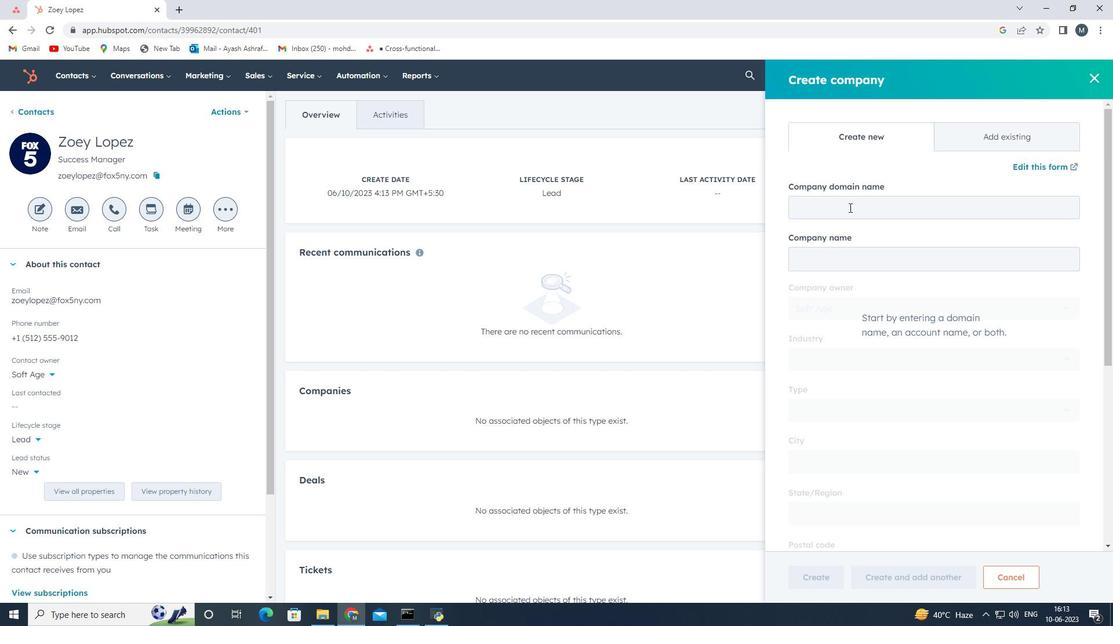 
Action: Key pressed www.senvion.in
Screenshot: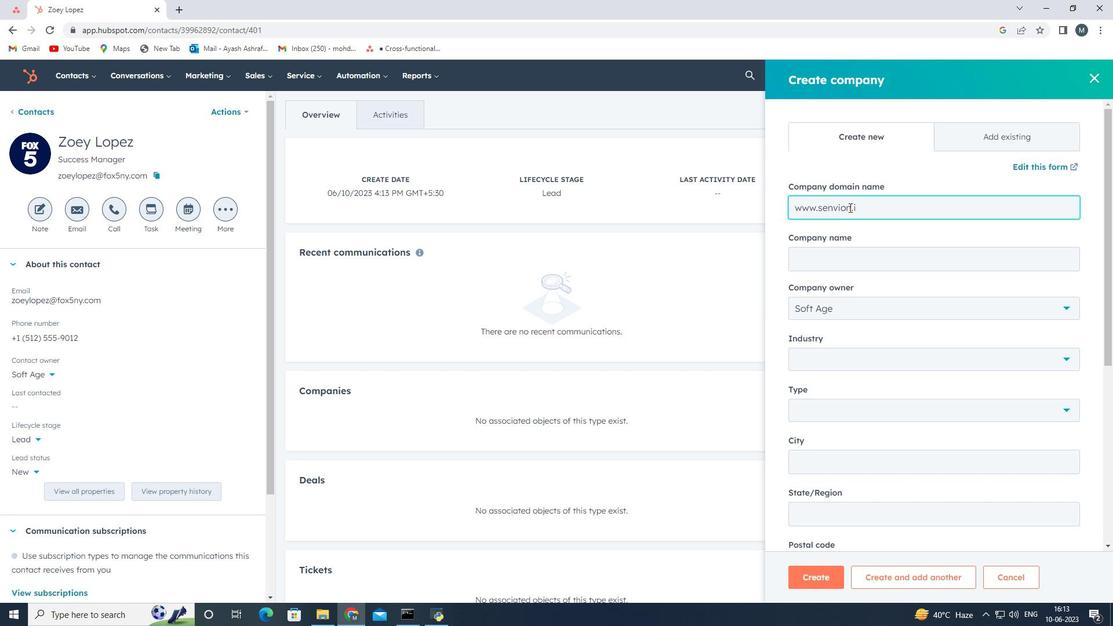 
Action: Mouse moved to (849, 364)
Screenshot: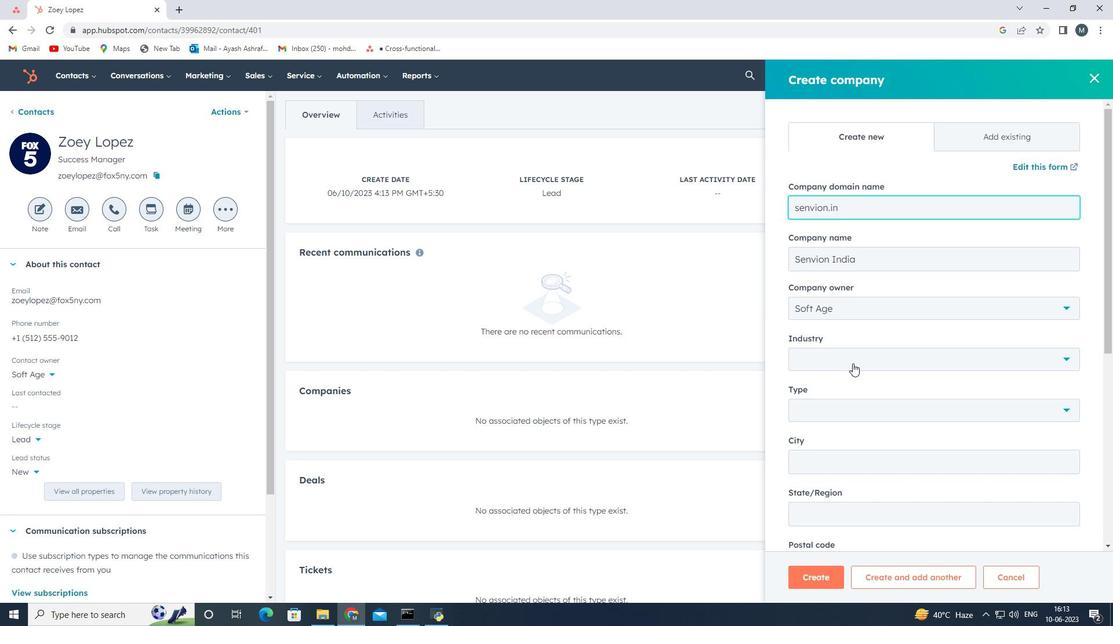 
Action: Mouse scrolled (849, 364) with delta (0, 0)
Screenshot: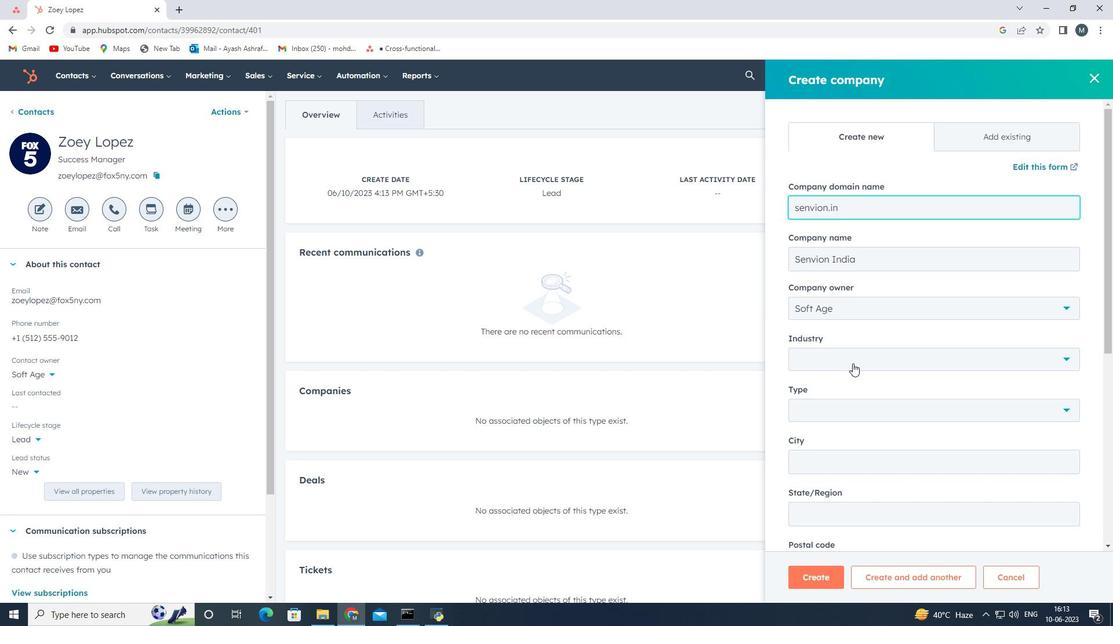 
Action: Mouse moved to (823, 352)
Screenshot: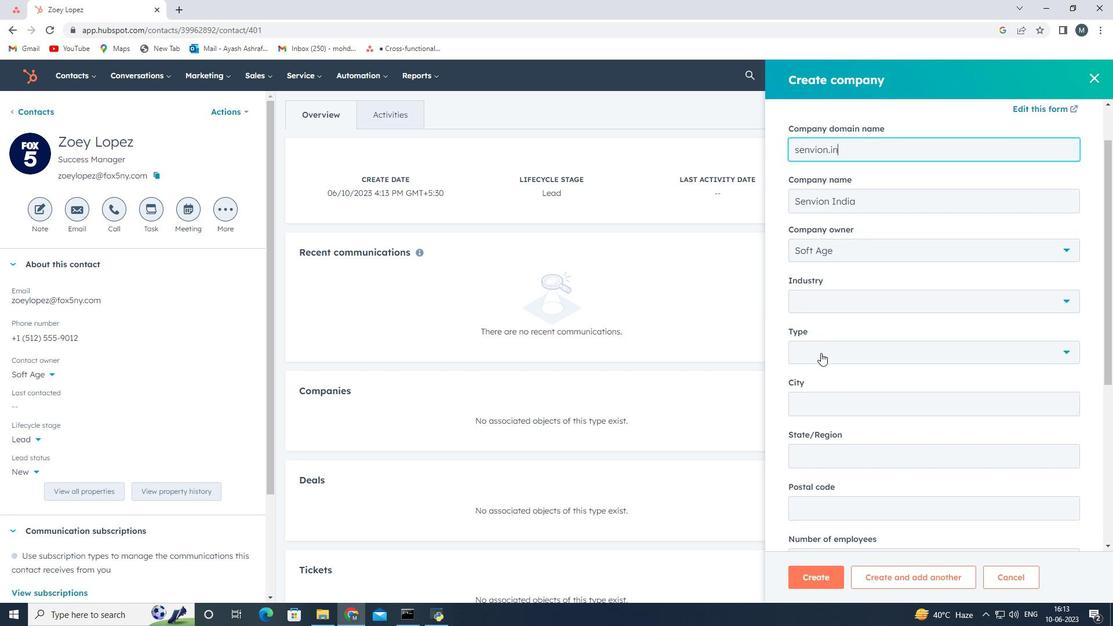 
Action: Mouse pressed left at (823, 352)
Screenshot: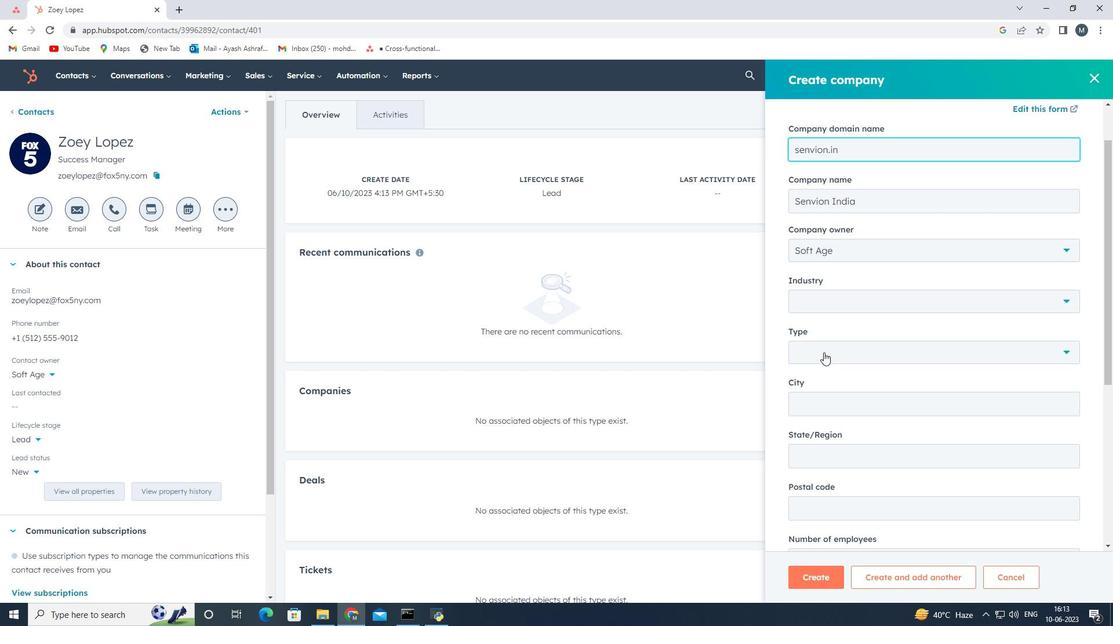 
Action: Mouse moved to (826, 453)
Screenshot: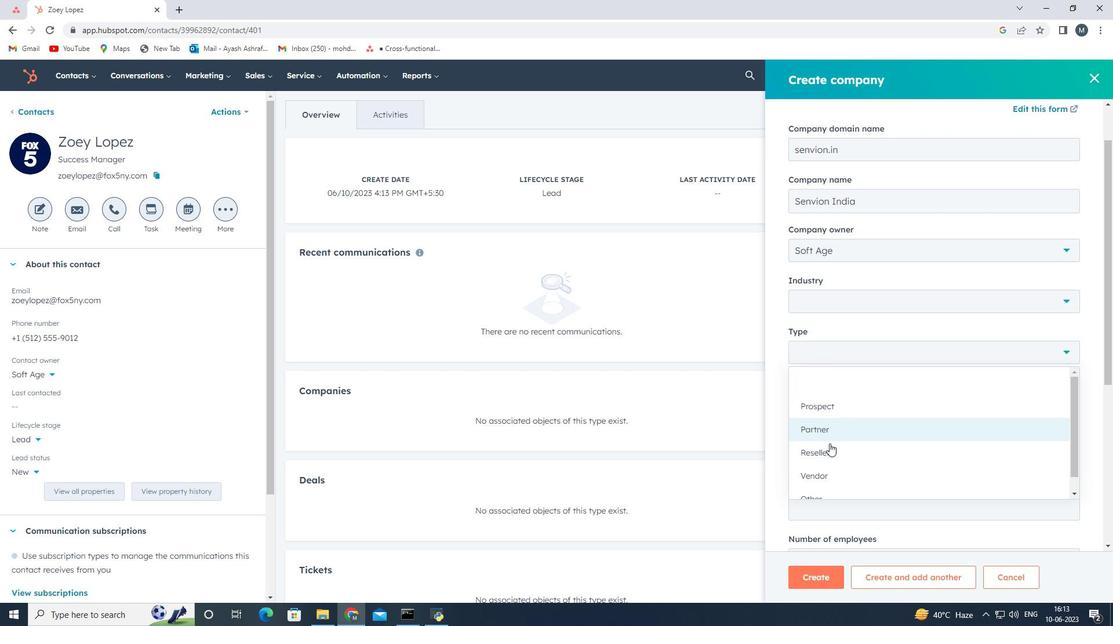 
Action: Mouse pressed left at (826, 453)
Screenshot: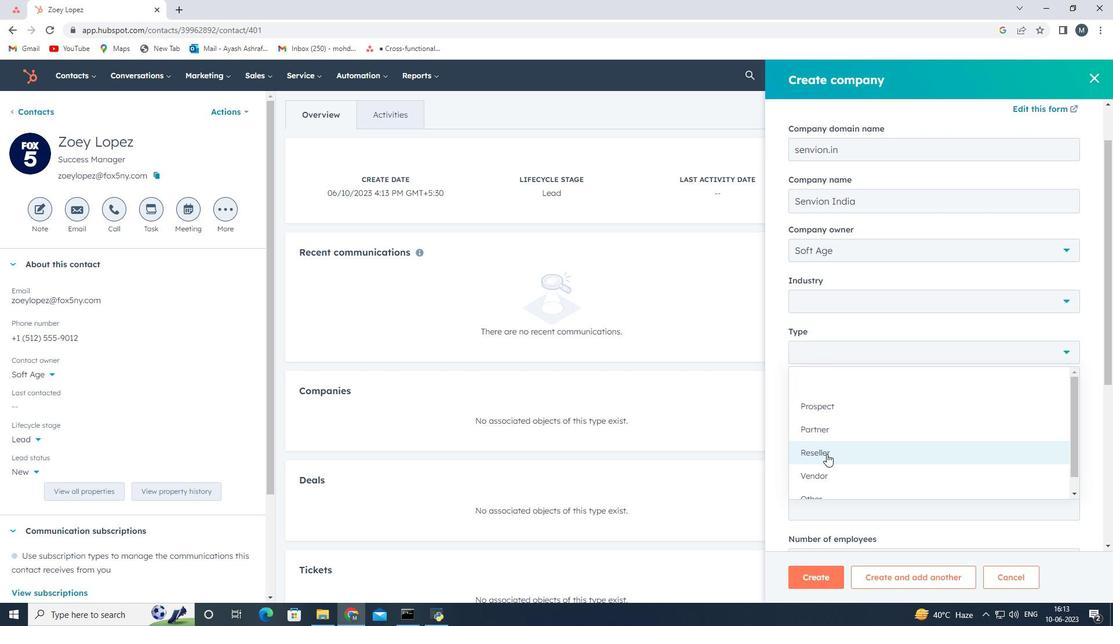 
Action: Mouse moved to (879, 321)
Screenshot: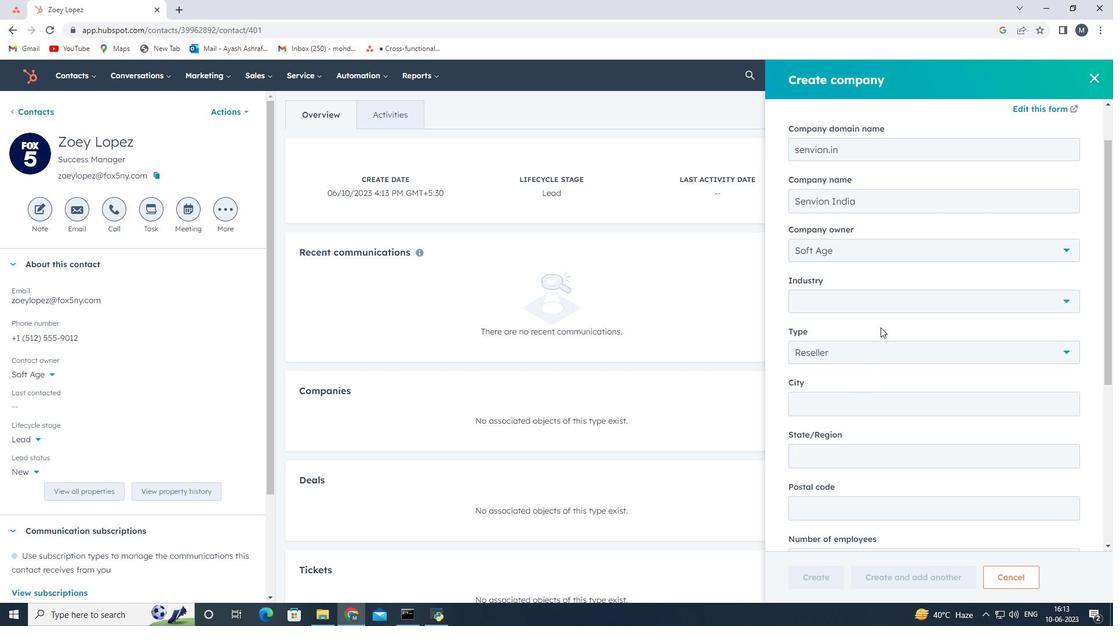 
Action: Mouse scrolled (879, 321) with delta (0, 0)
Screenshot: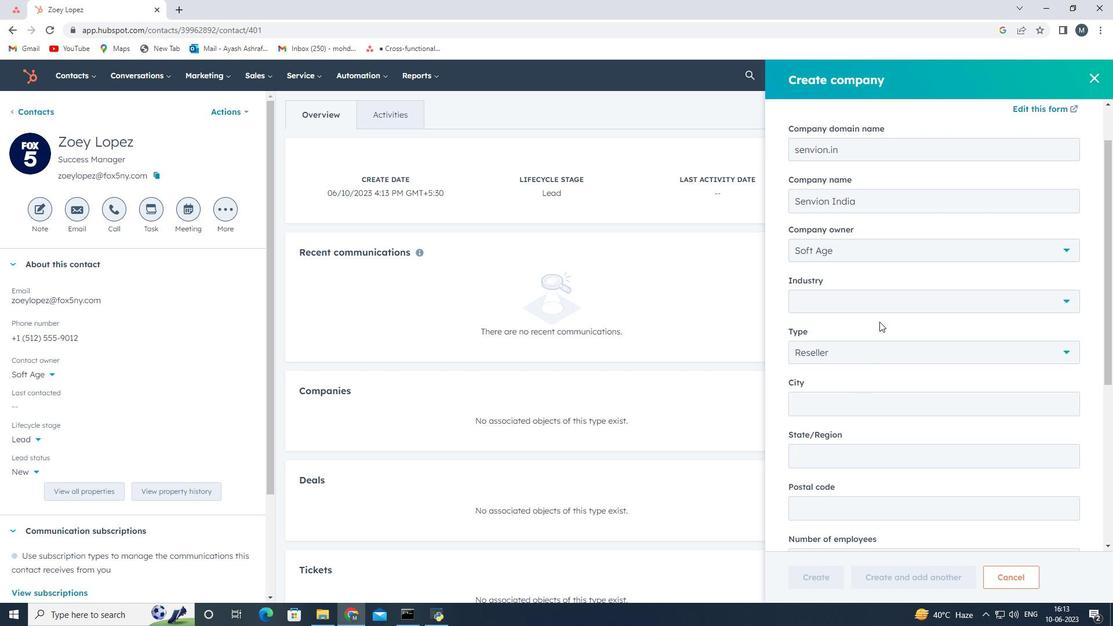 
Action: Mouse moved to (868, 379)
Screenshot: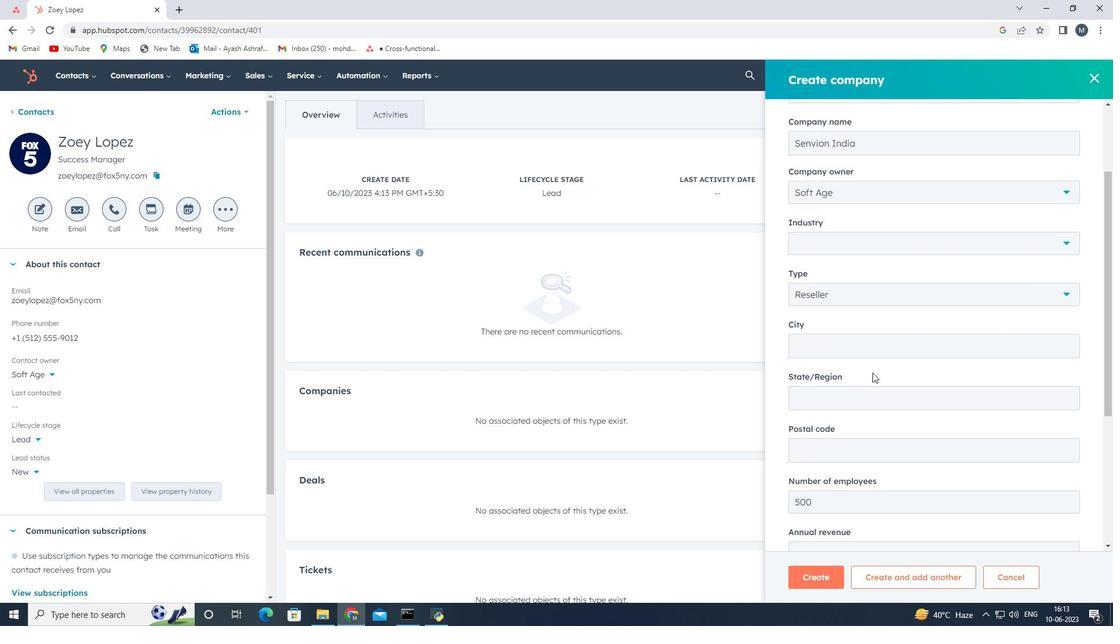 
Action: Mouse scrolled (868, 379) with delta (0, 0)
Screenshot: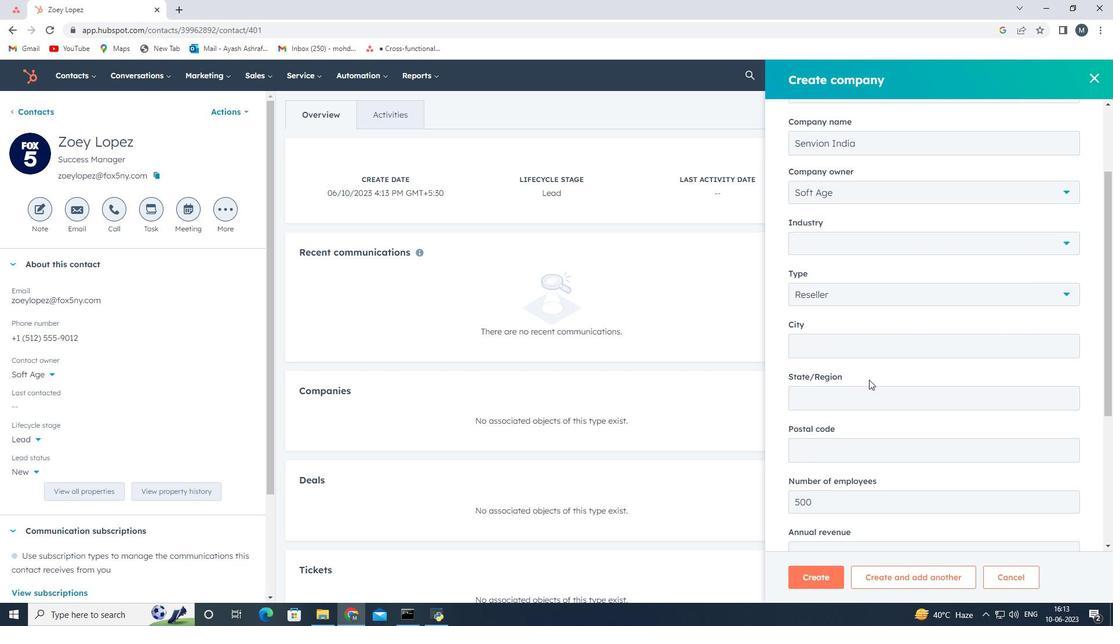 
Action: Mouse scrolled (868, 379) with delta (0, 0)
Screenshot: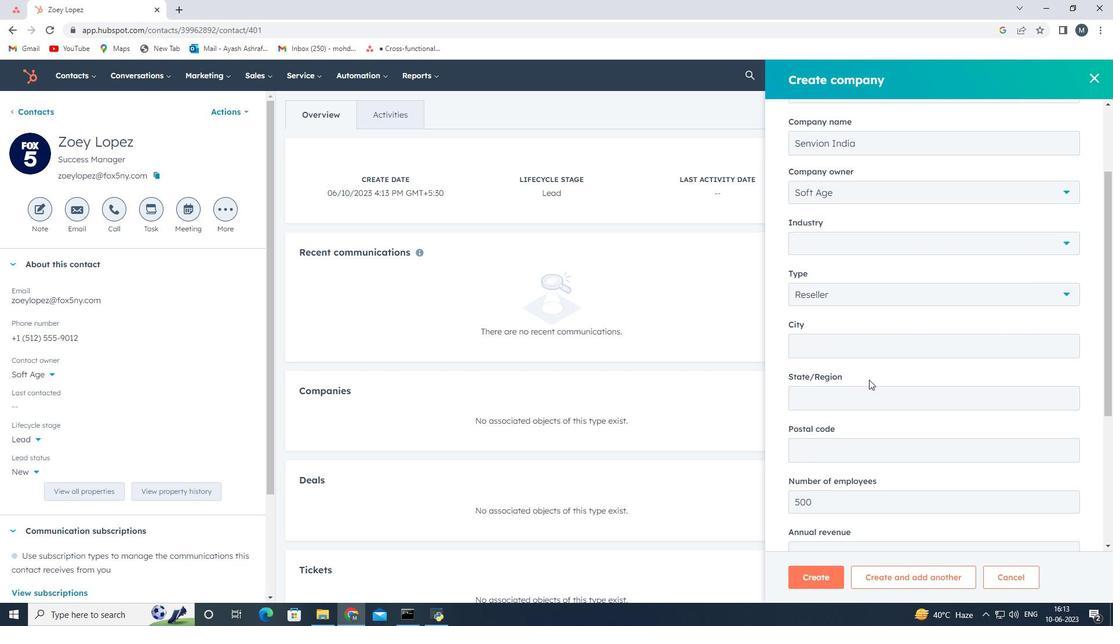 
Action: Mouse scrolled (868, 379) with delta (0, 0)
Screenshot: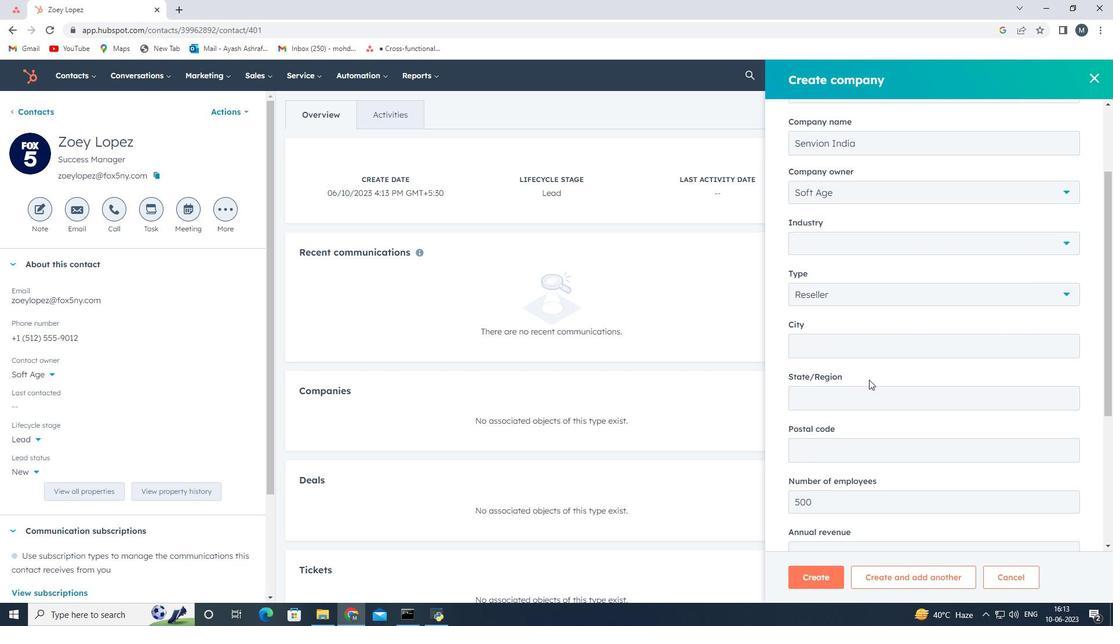 
Action: Mouse moved to (868, 365)
Screenshot: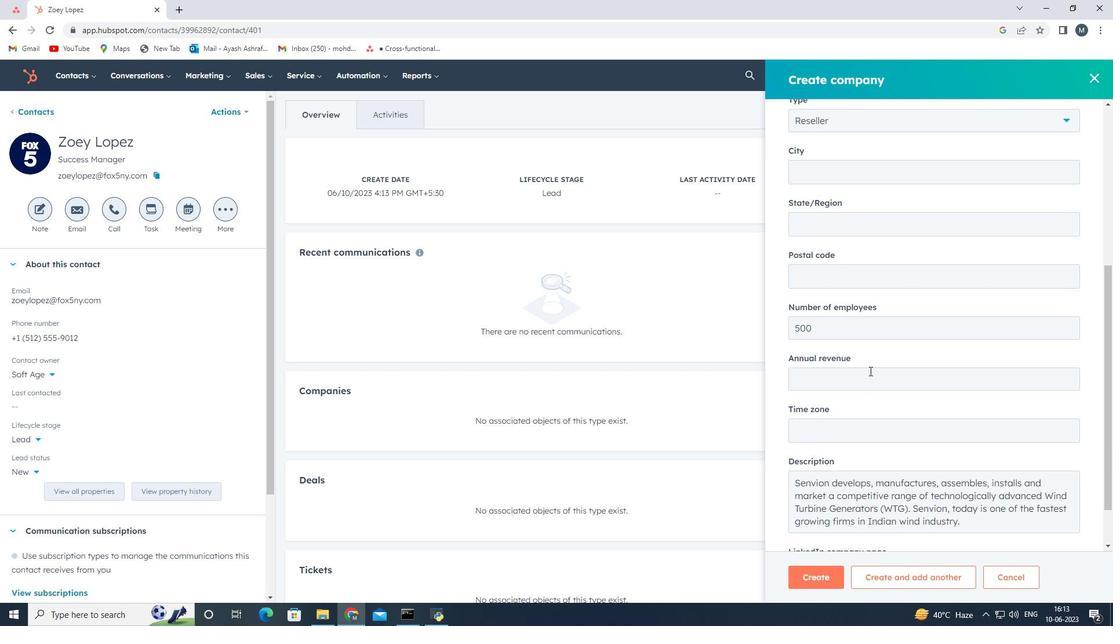 
Action: Mouse scrolled (868, 365) with delta (0, 0)
Screenshot: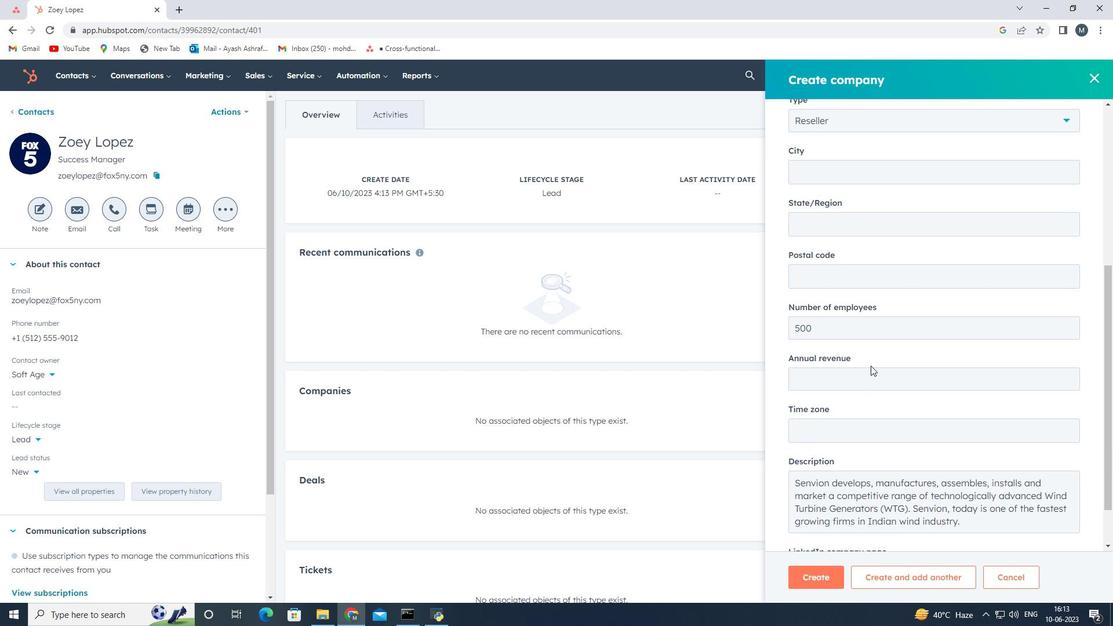 
Action: Mouse moved to (867, 365)
Screenshot: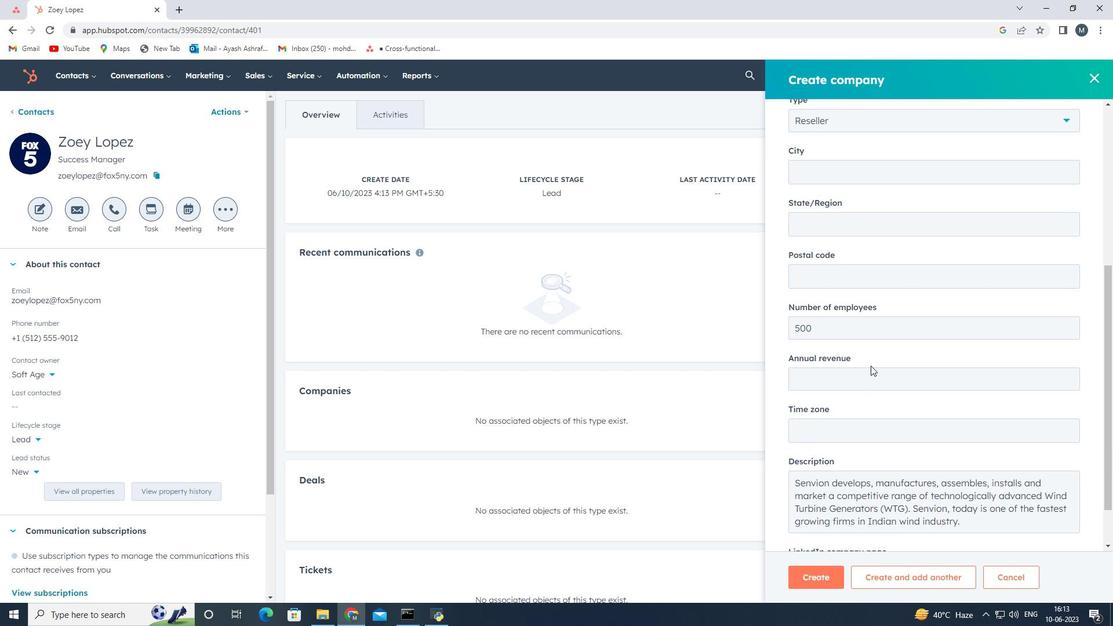
Action: Mouse scrolled (867, 365) with delta (0, 0)
Screenshot: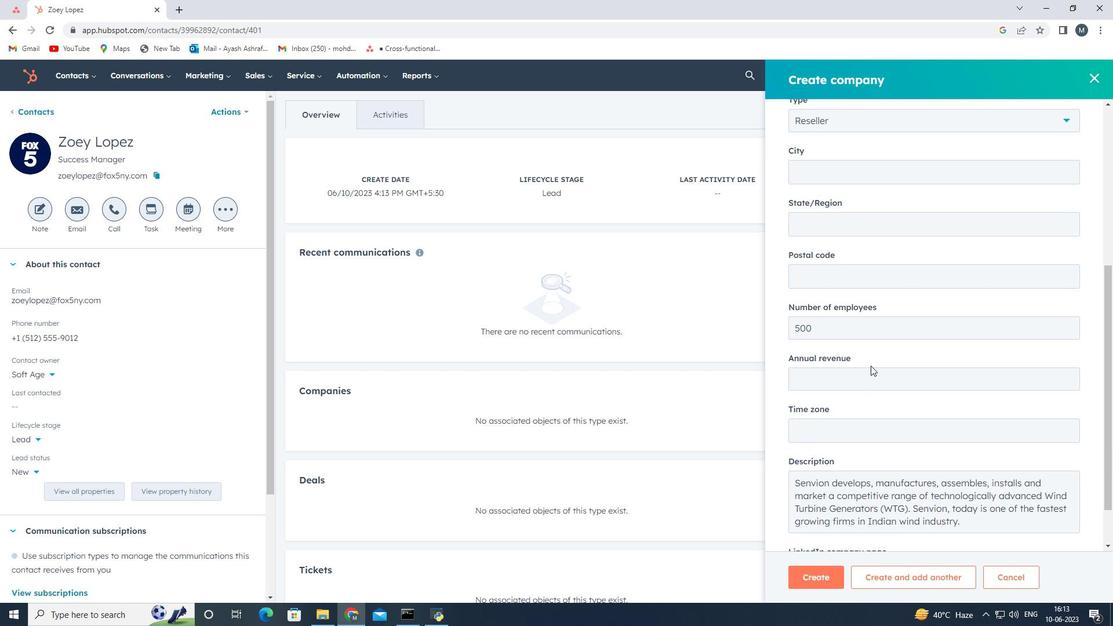 
Action: Mouse moved to (864, 366)
Screenshot: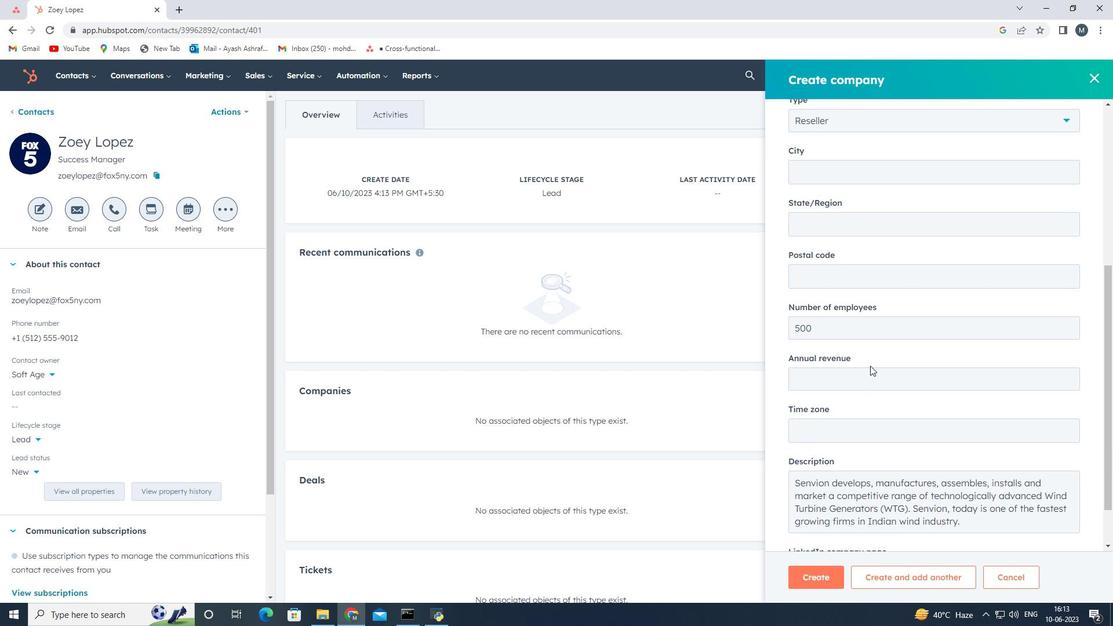 
Action: Mouse scrolled (864, 365) with delta (0, 0)
Screenshot: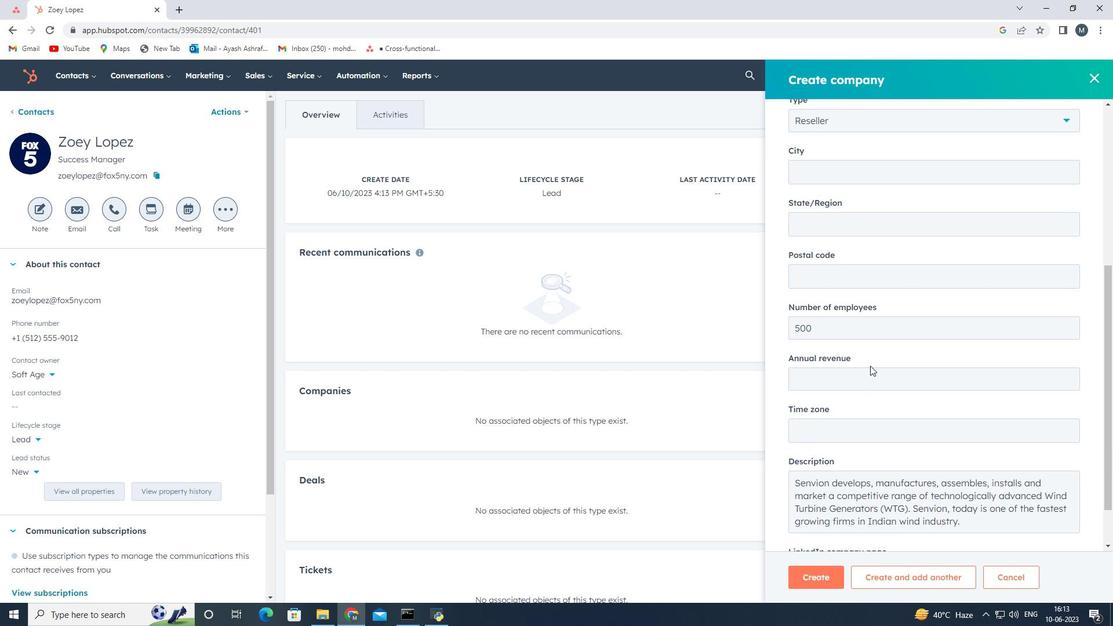 
Action: Mouse moved to (812, 579)
Screenshot: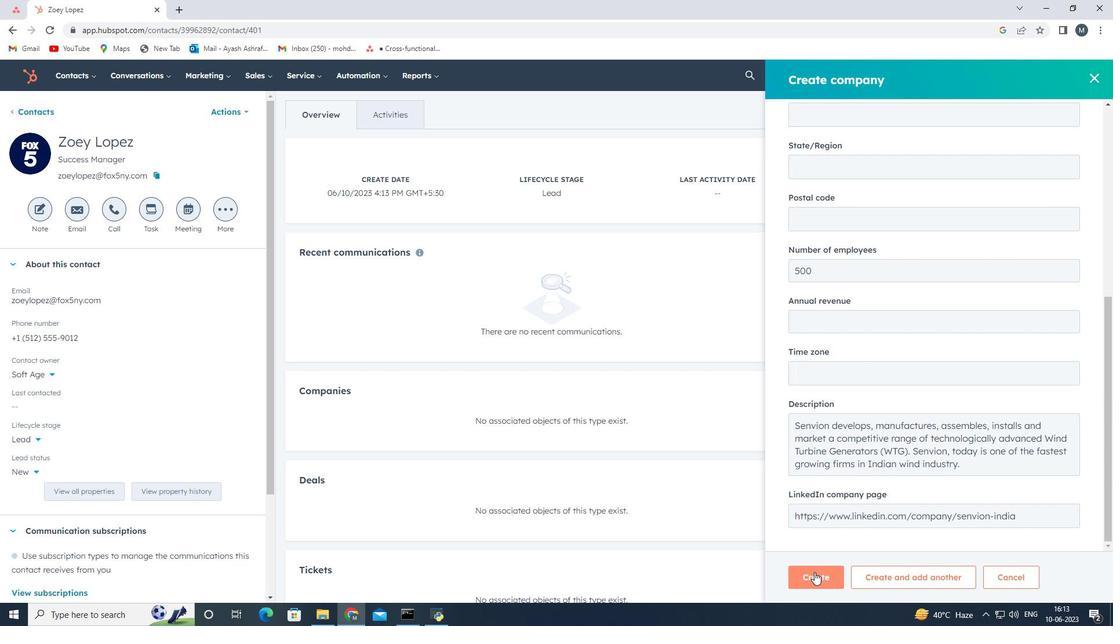 
Action: Mouse pressed left at (812, 579)
Screenshot: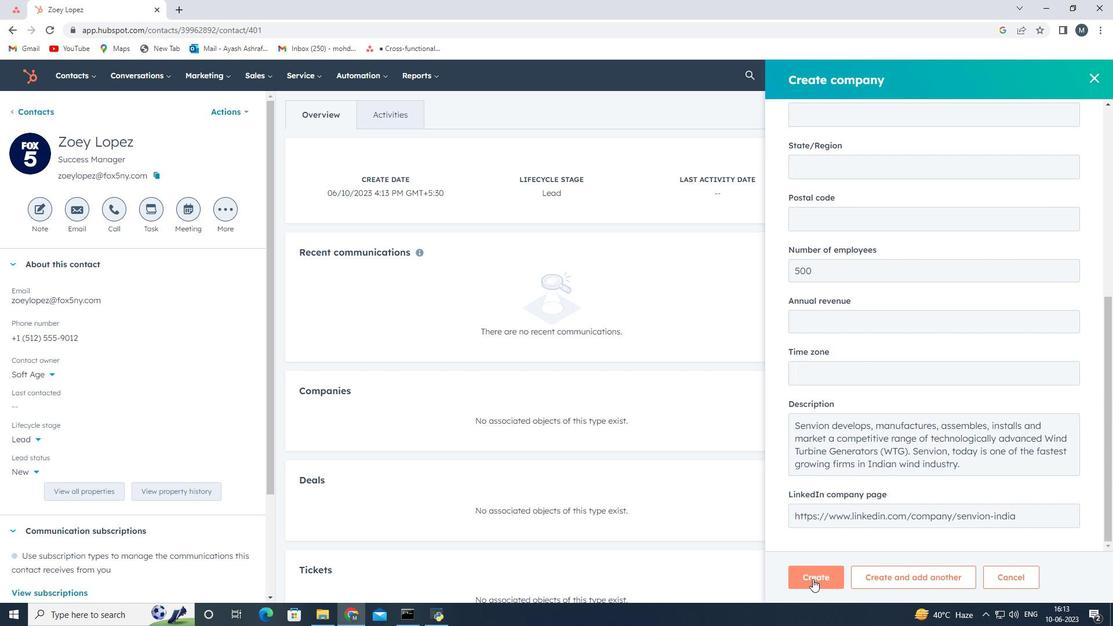 
Action: Mouse moved to (688, 485)
Screenshot: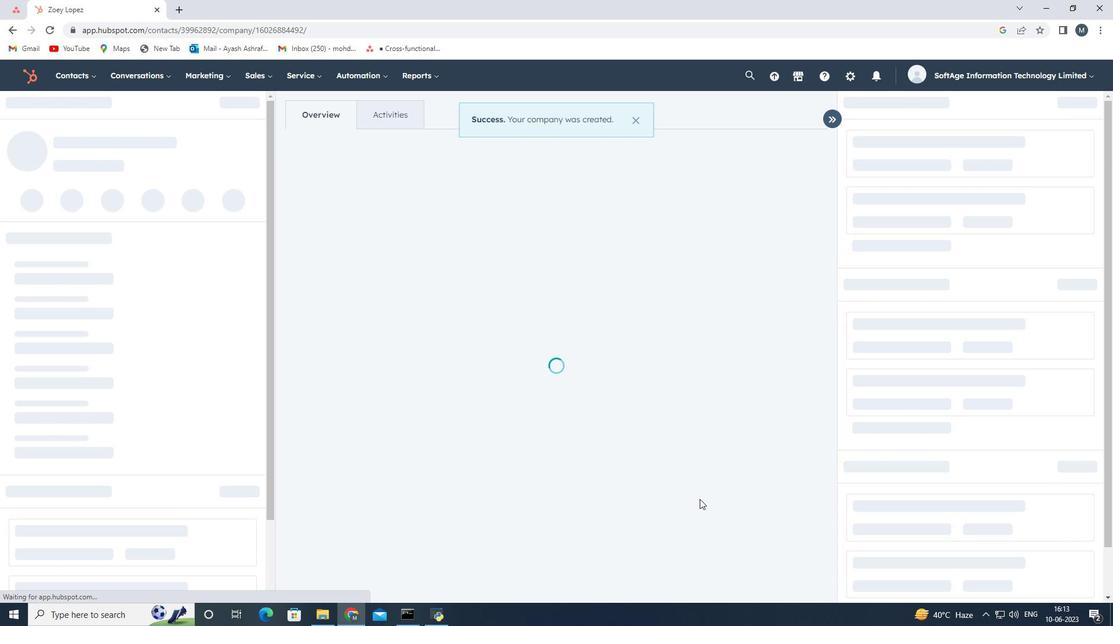 
